 Task: Send an email with the signature Graham Wilson with the subject Update on a mentorship and the message Can you provide an update on the status of the new software implementation? from softage.8@softage.net to softage.2@softage.net and move the email from Sent Items to the folder Insurance
Action: Mouse moved to (122, 154)
Screenshot: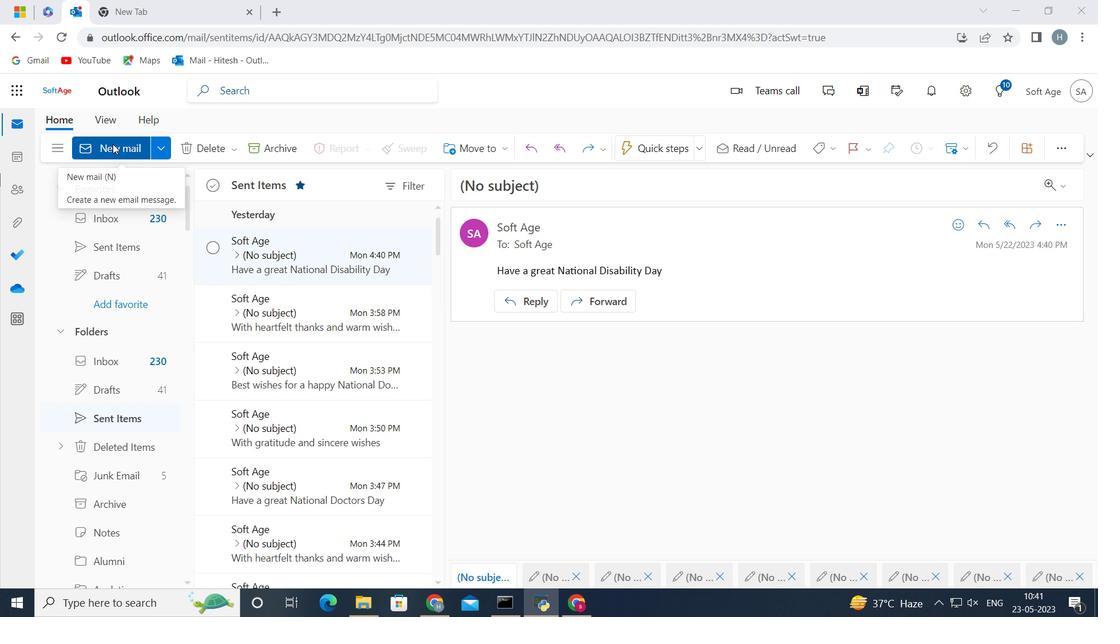 
Action: Mouse pressed left at (122, 154)
Screenshot: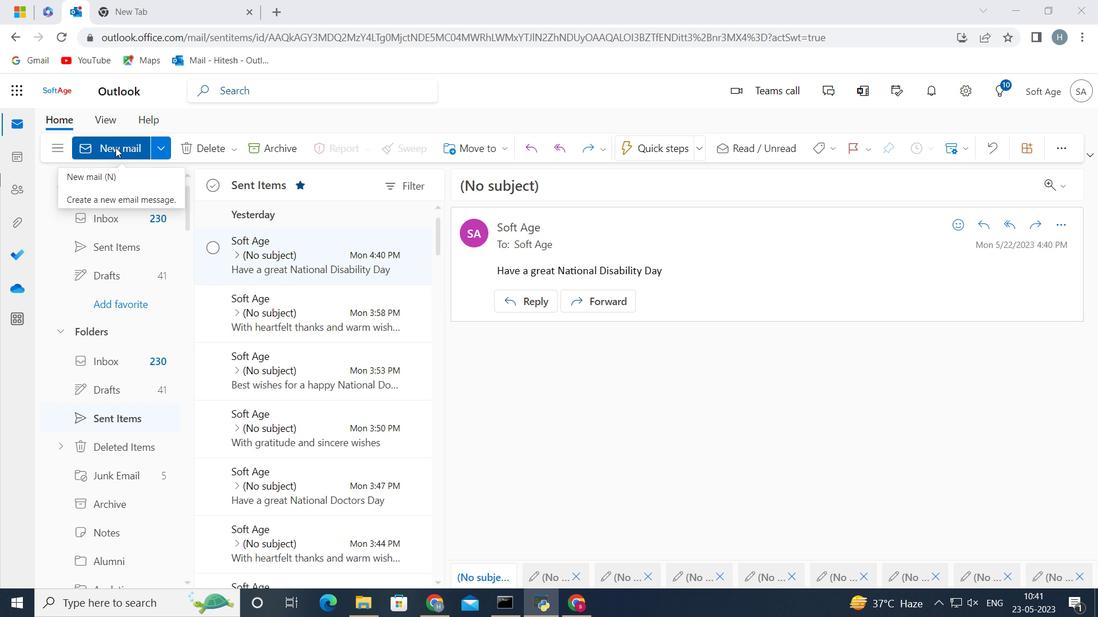 
Action: Mouse moved to (896, 159)
Screenshot: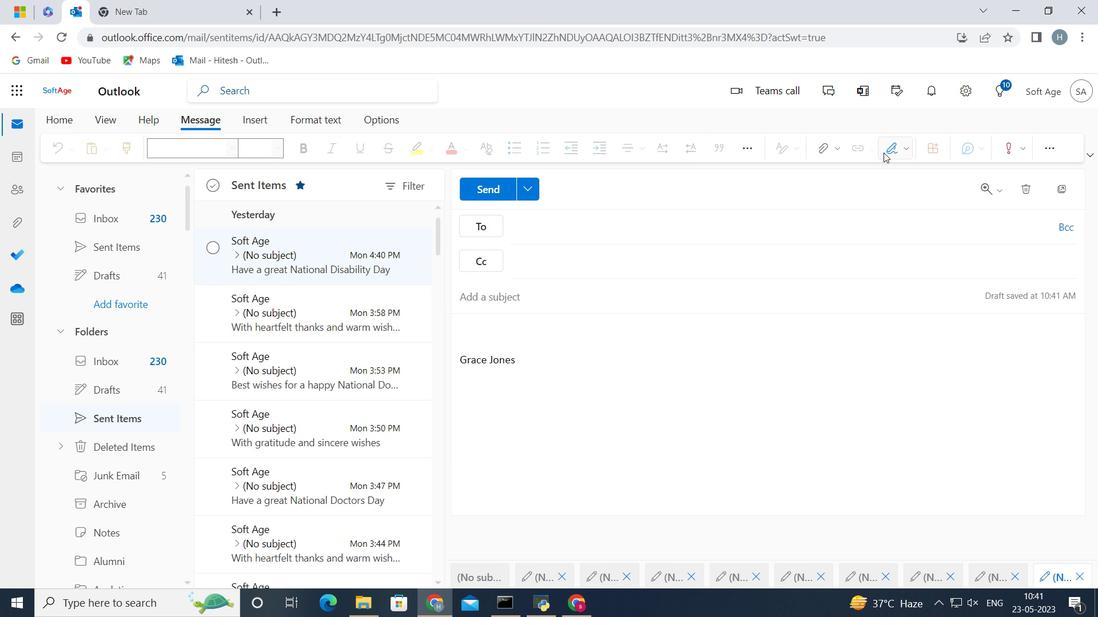 
Action: Mouse pressed left at (894, 159)
Screenshot: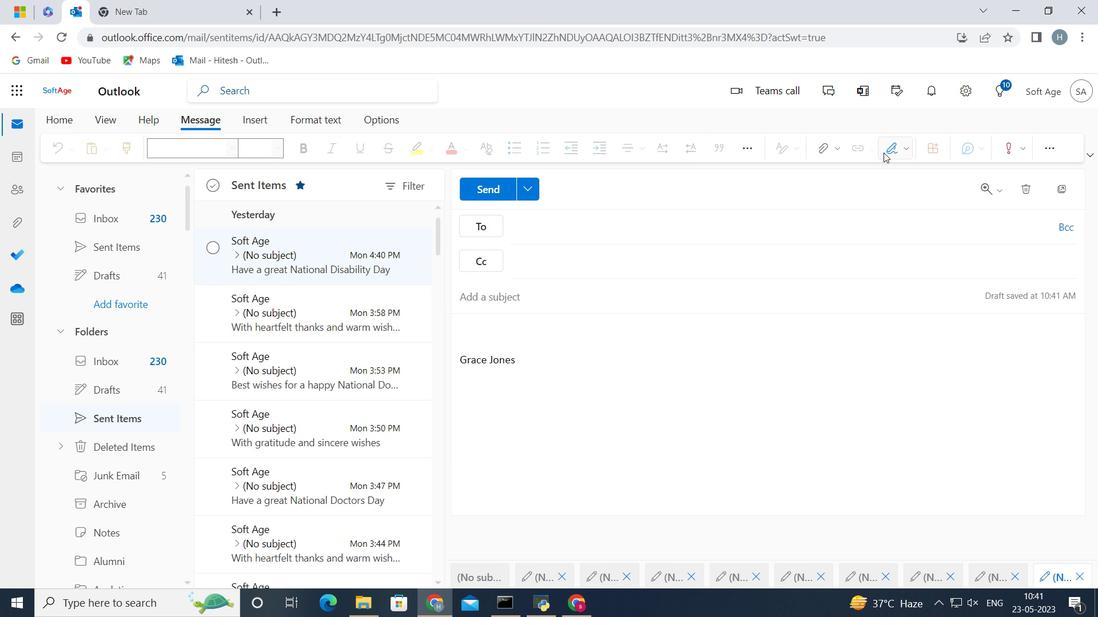 
Action: Mouse moved to (878, 207)
Screenshot: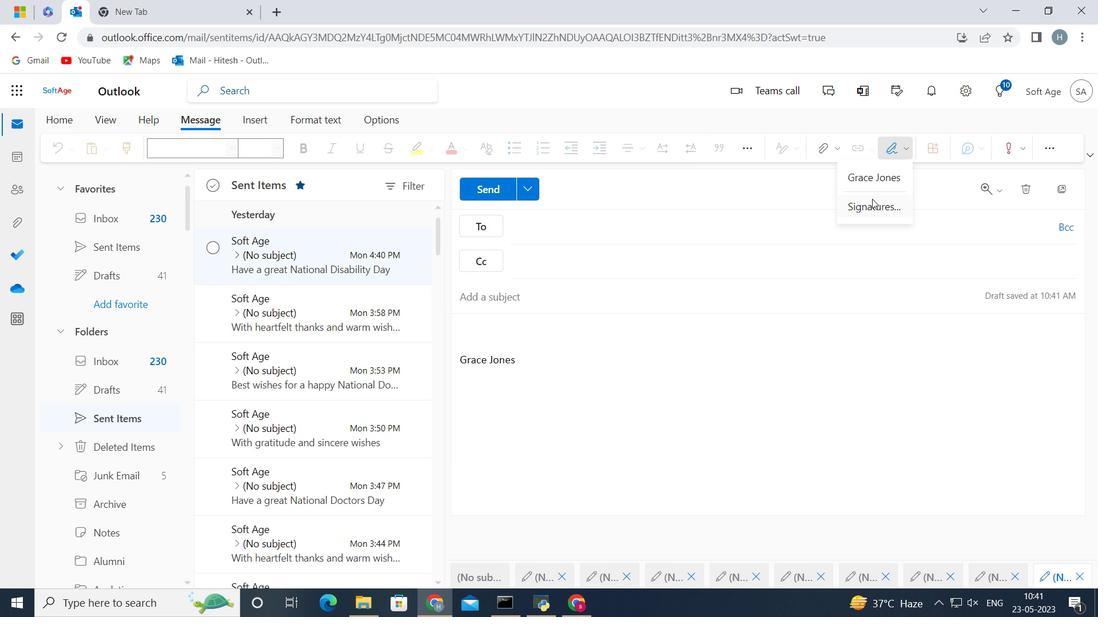 
Action: Mouse pressed left at (878, 207)
Screenshot: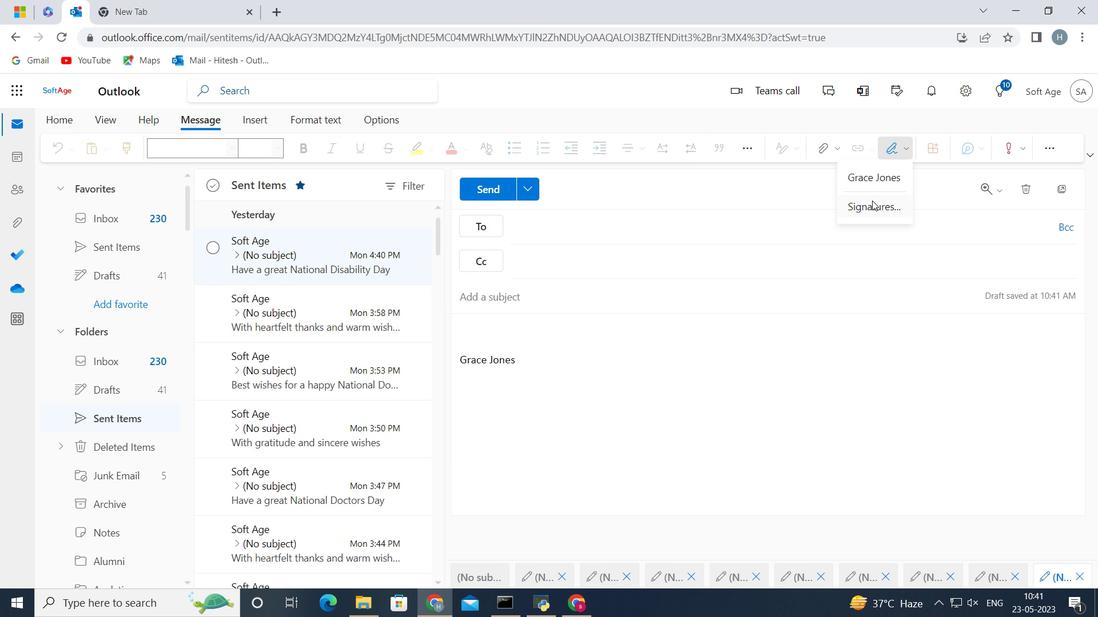 
Action: Mouse moved to (839, 261)
Screenshot: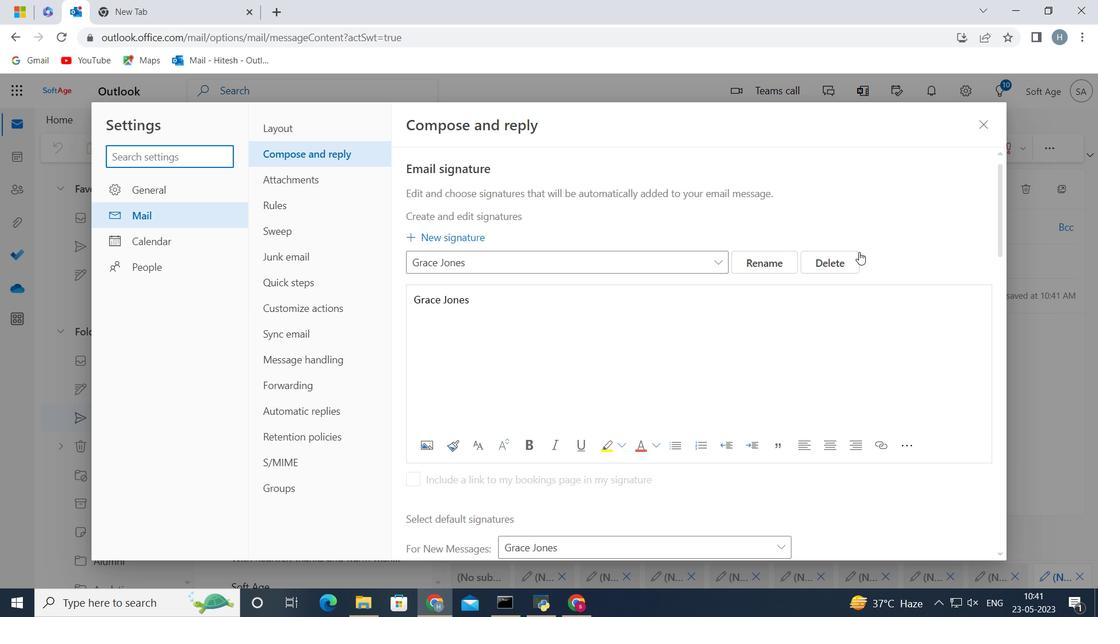 
Action: Mouse pressed left at (839, 261)
Screenshot: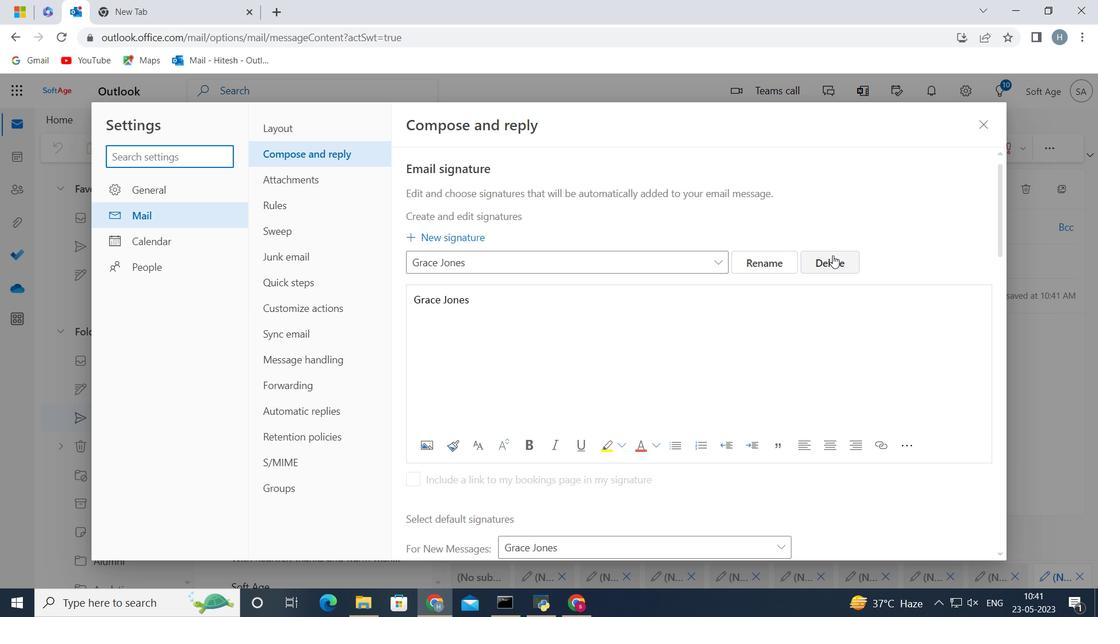 
Action: Mouse moved to (671, 265)
Screenshot: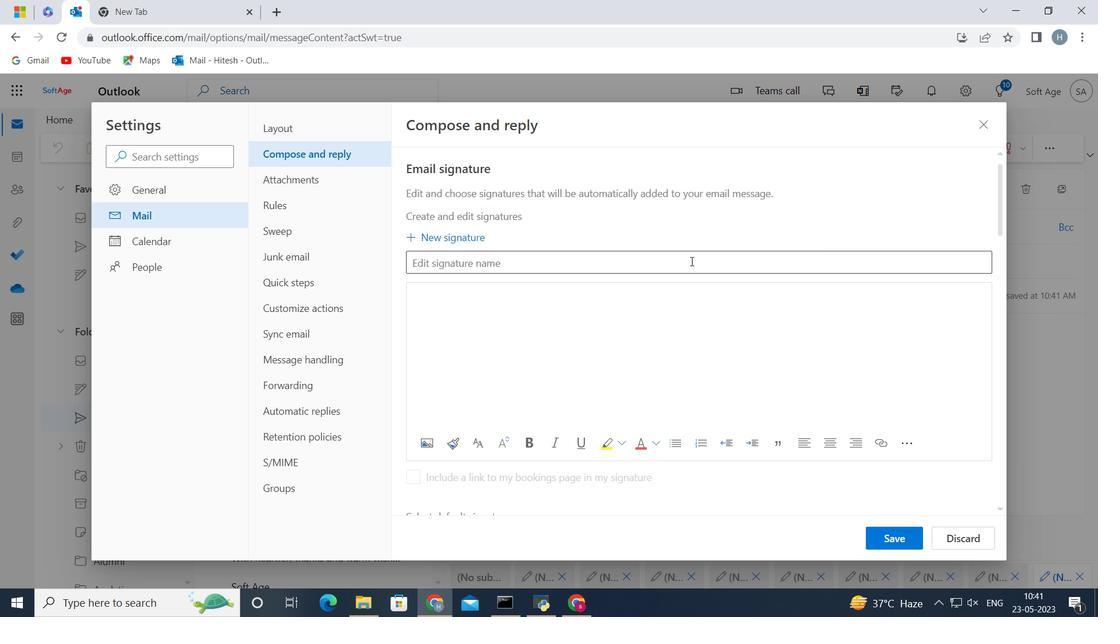 
Action: Mouse pressed left at (671, 265)
Screenshot: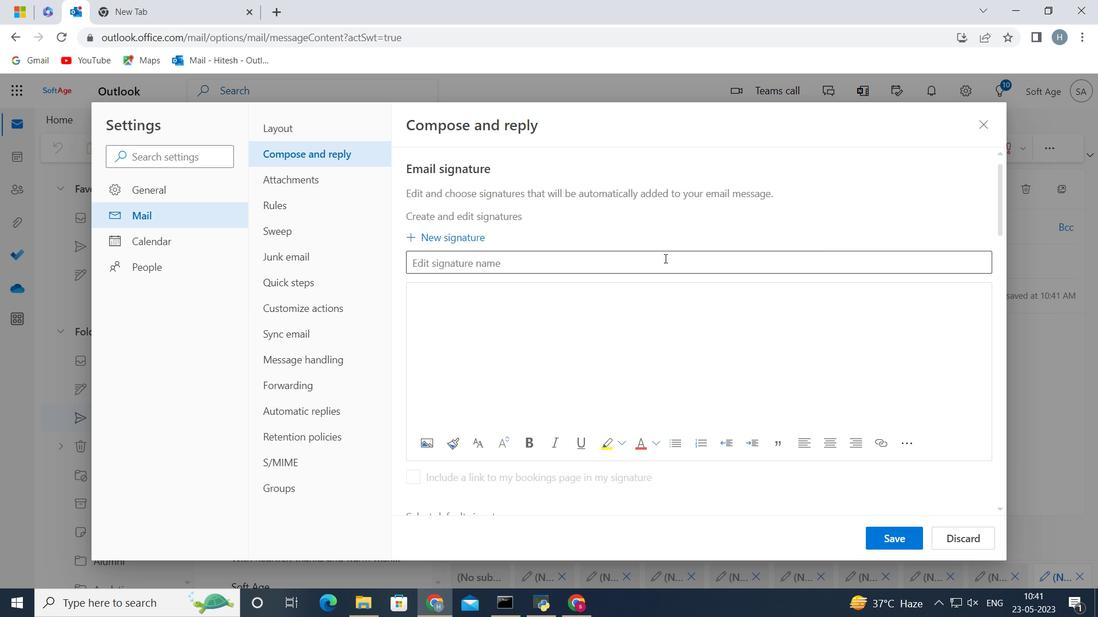 
Action: Mouse moved to (670, 265)
Screenshot: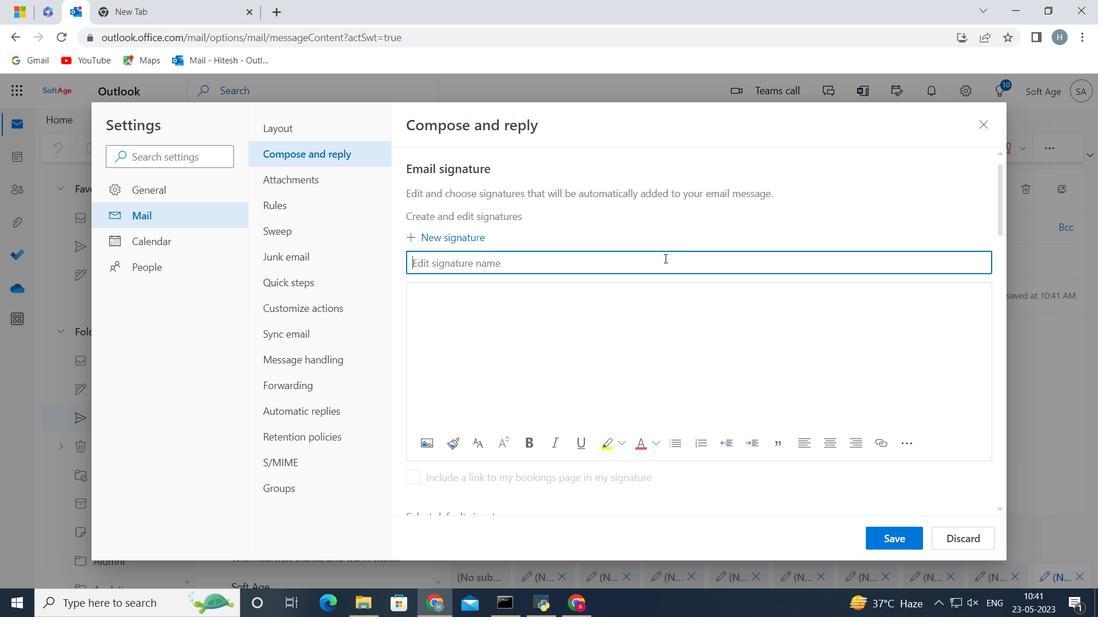 
Action: Key pressed <Key.shift><Key.shift><Key.shift><Key.shift><Key.shift>Graham<Key.space><Key.shift>Wilson
Screenshot: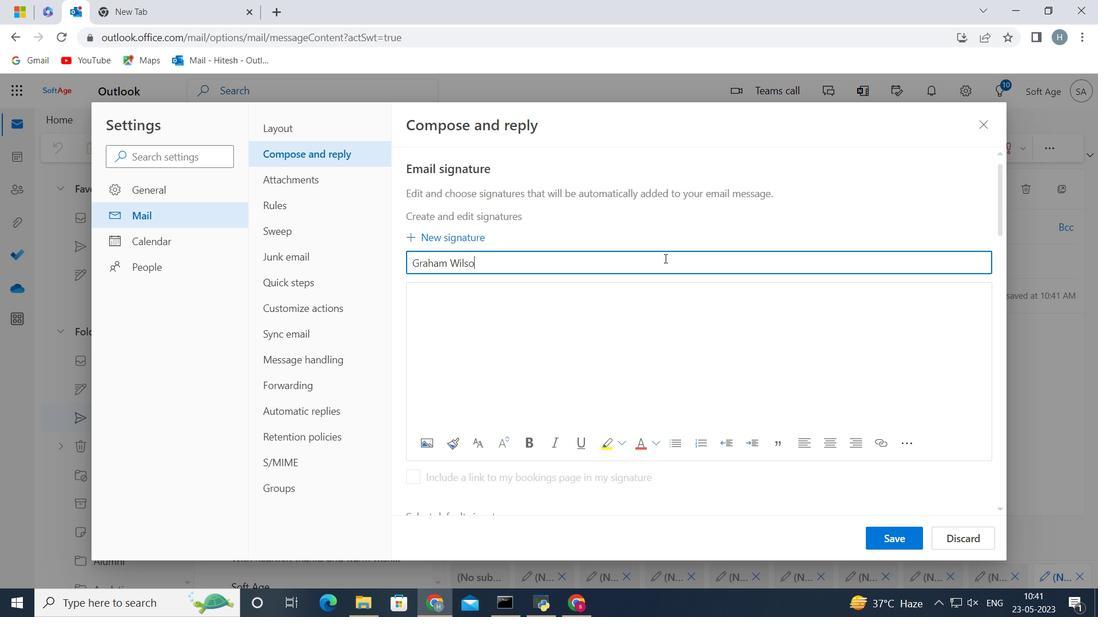 
Action: Mouse moved to (466, 308)
Screenshot: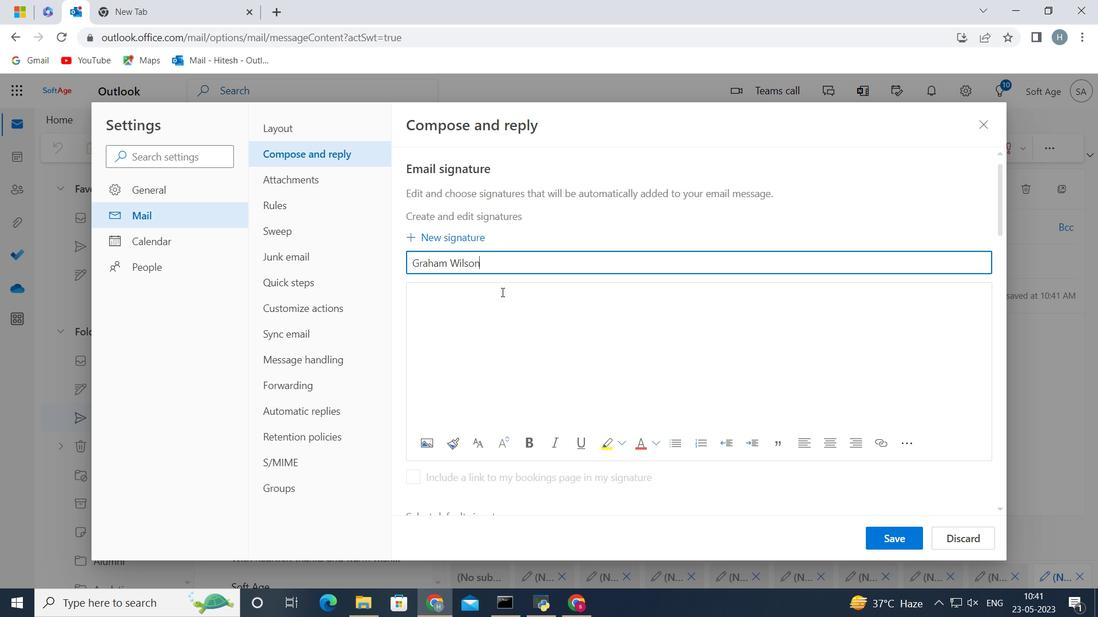 
Action: Mouse pressed left at (466, 308)
Screenshot: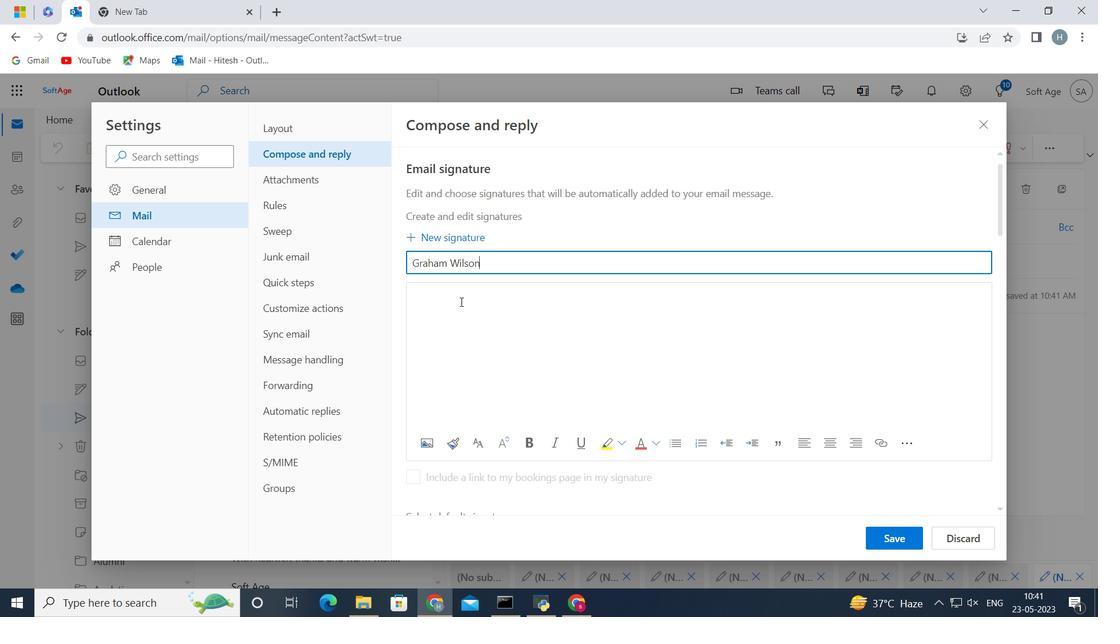 
Action: Key pressed <Key.shift><Key.shift><Key.shift><Key.shift>Graham<Key.space><Key.shift><Key.shift><Key.shift><Key.shift>Wilson
Screenshot: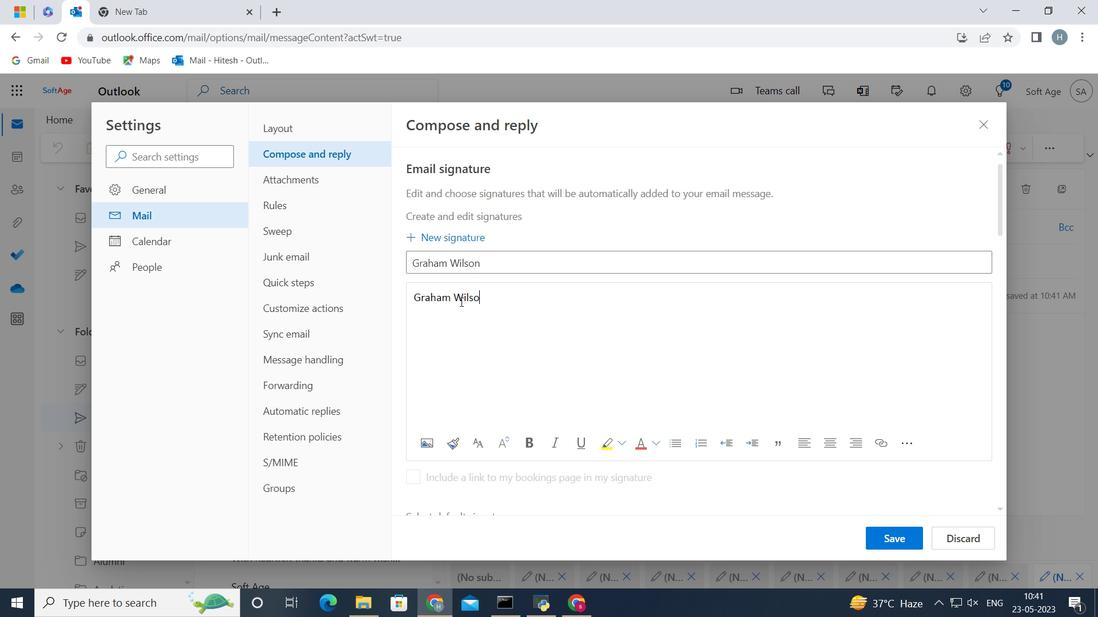 
Action: Mouse moved to (900, 544)
Screenshot: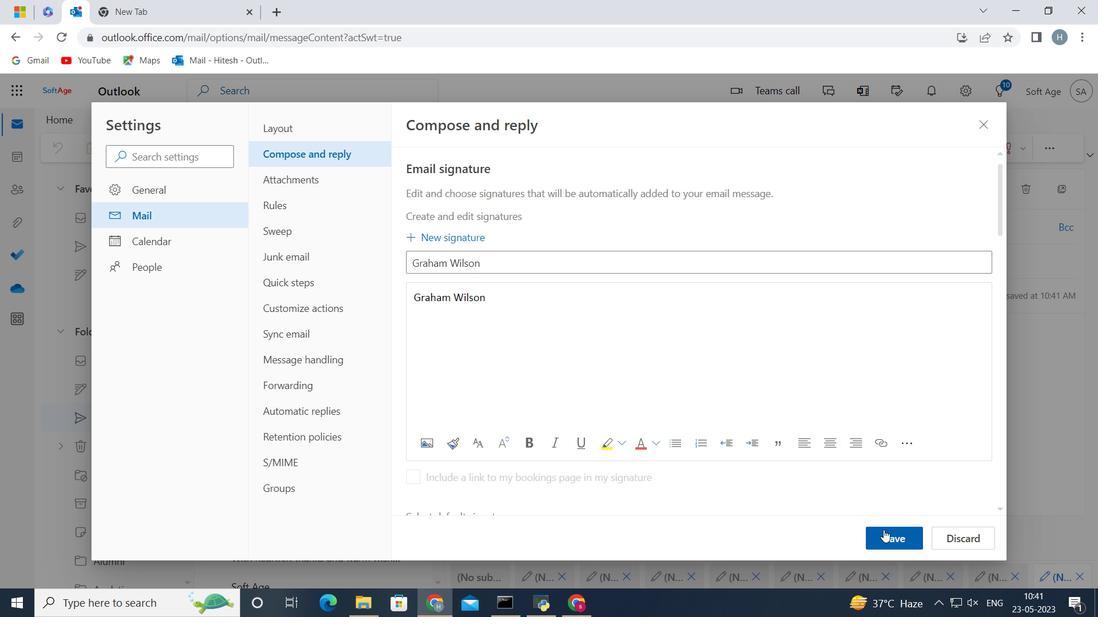 
Action: Mouse pressed left at (900, 544)
Screenshot: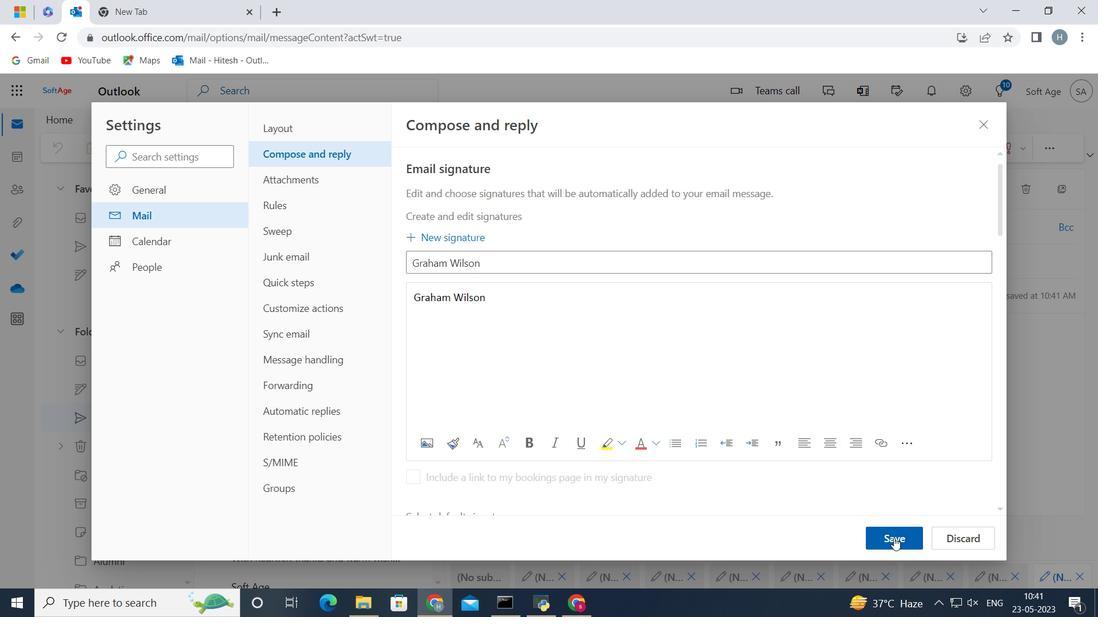 
Action: Mouse moved to (693, 313)
Screenshot: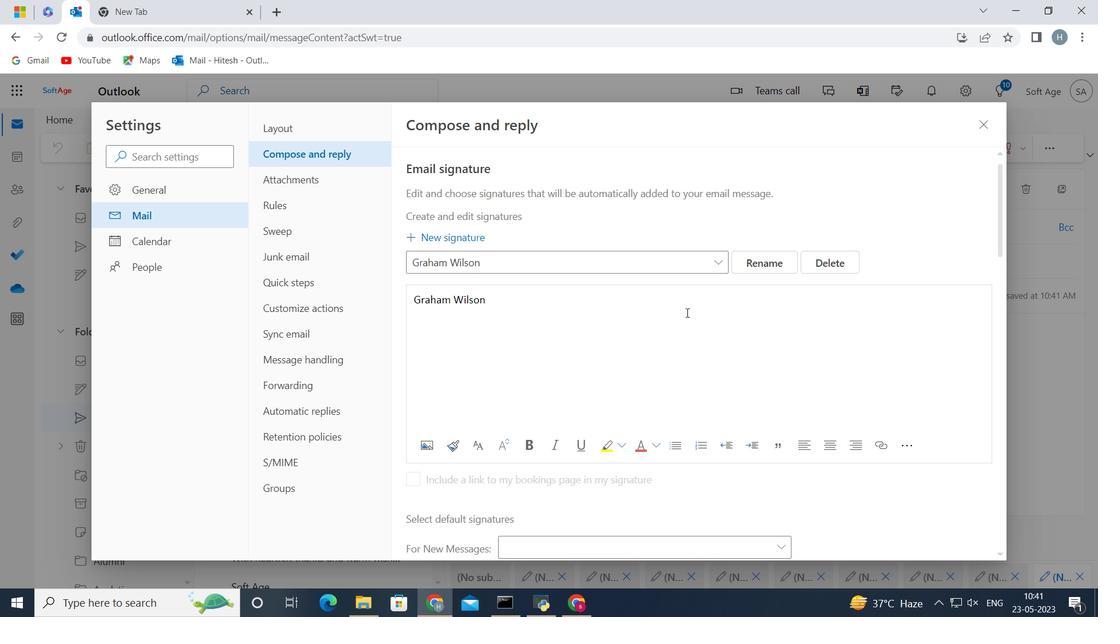 
Action: Mouse scrolled (693, 314) with delta (0, 0)
Screenshot: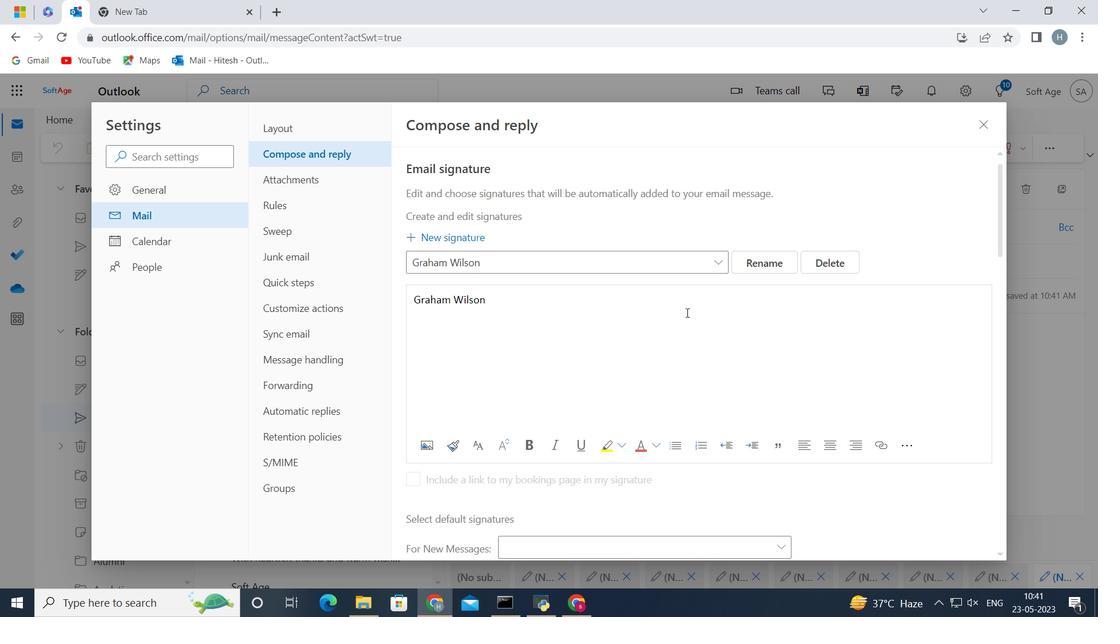
Action: Mouse moved to (693, 312)
Screenshot: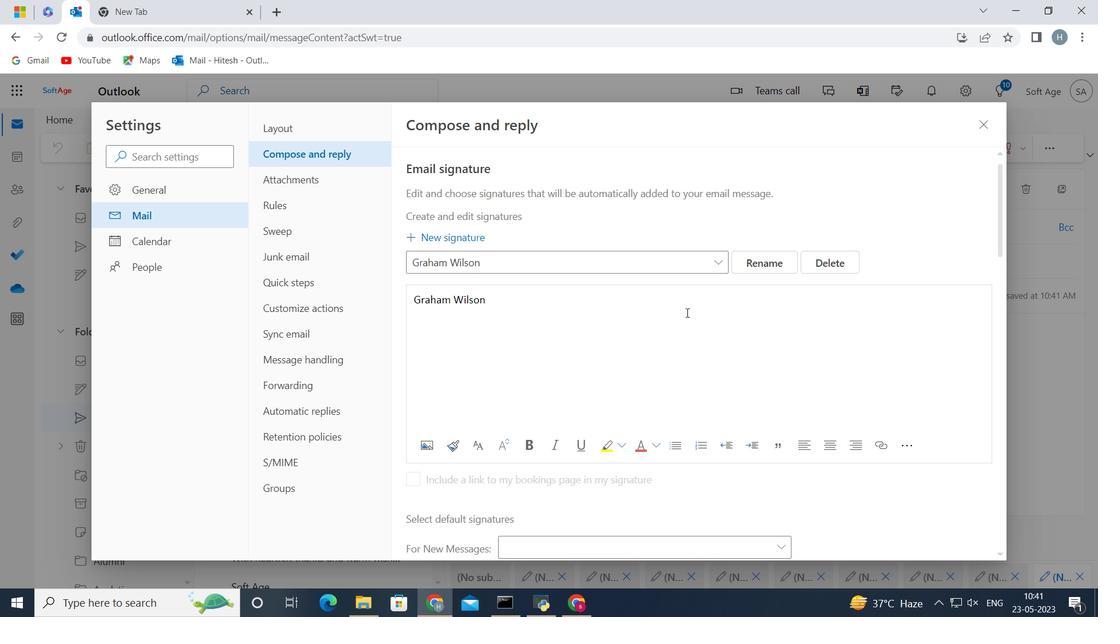 
Action: Mouse scrolled (693, 314) with delta (0, 0)
Screenshot: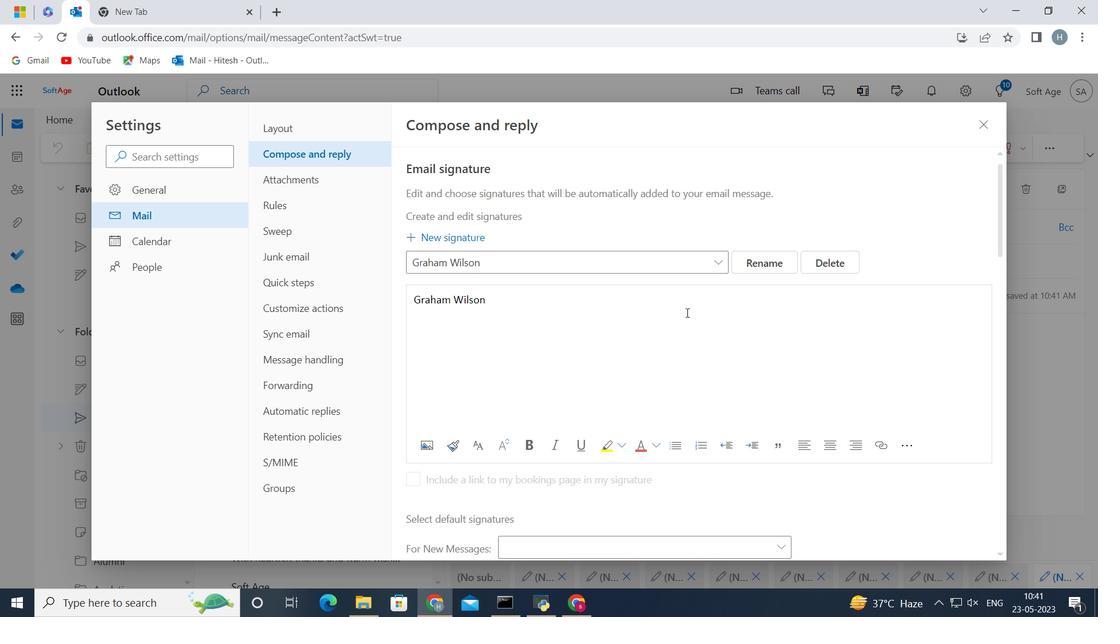 
Action: Mouse moved to (696, 305)
Screenshot: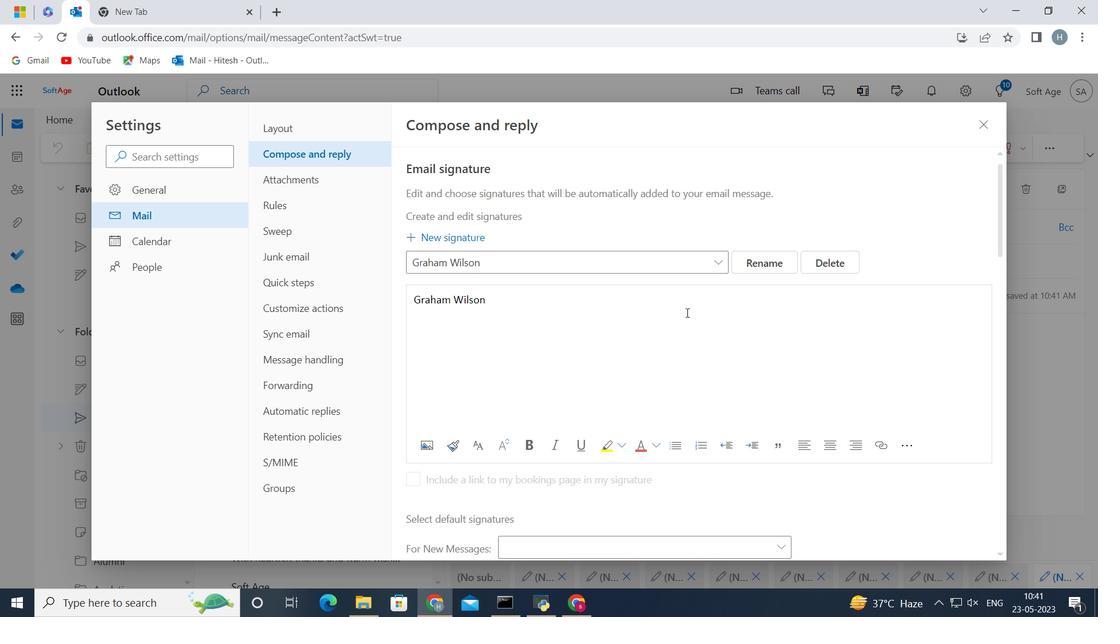
Action: Mouse scrolled (696, 305) with delta (0, 0)
Screenshot: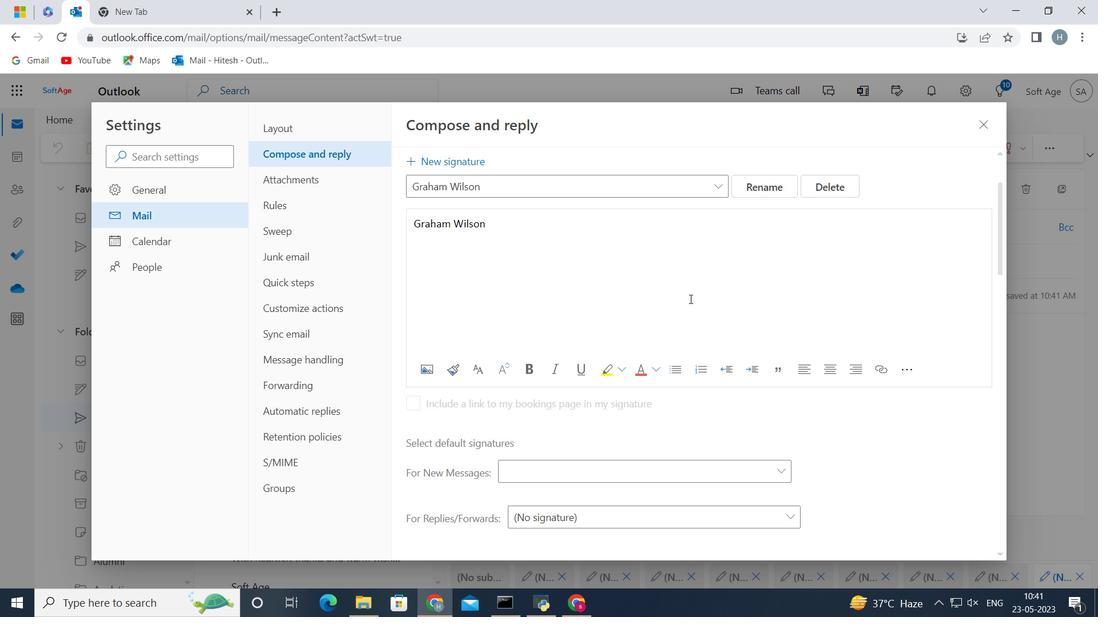 
Action: Mouse moved to (733, 337)
Screenshot: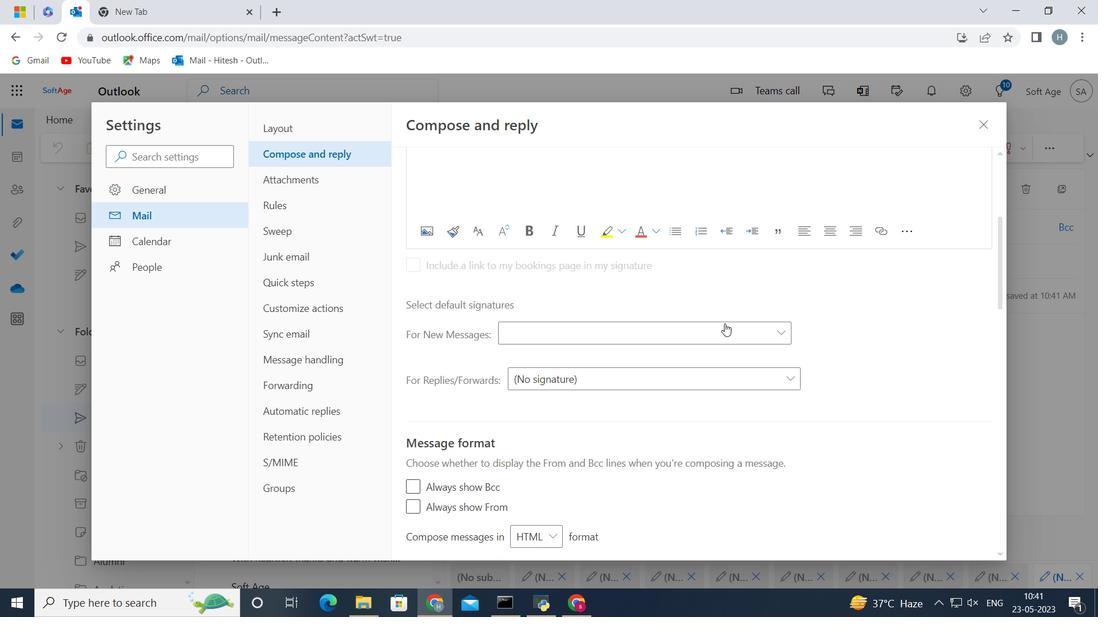 
Action: Mouse pressed left at (733, 337)
Screenshot: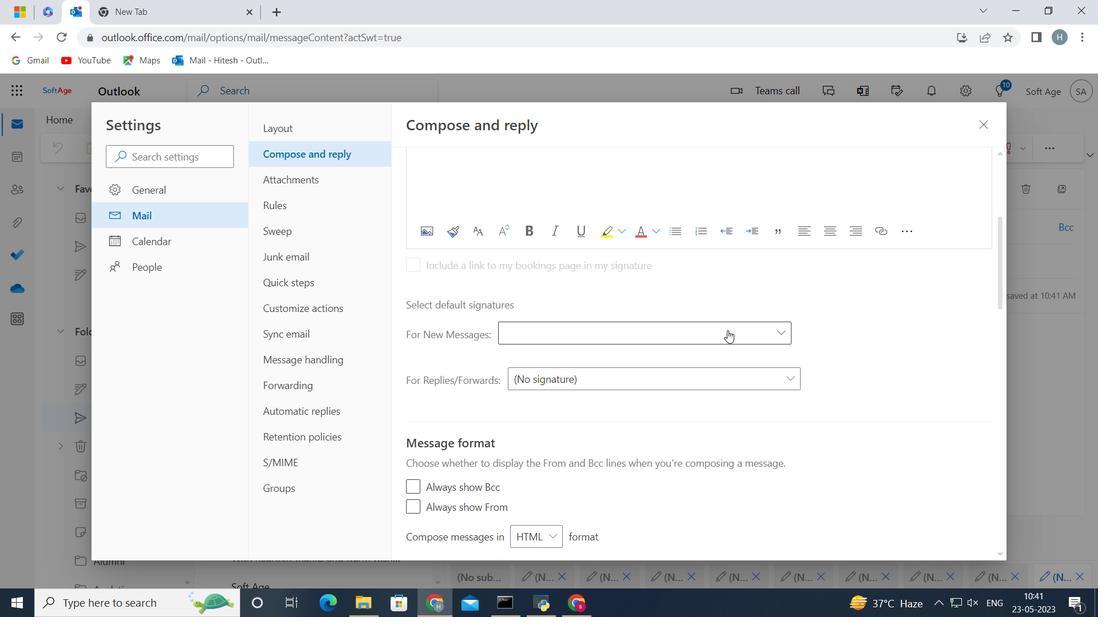 
Action: Mouse moved to (661, 387)
Screenshot: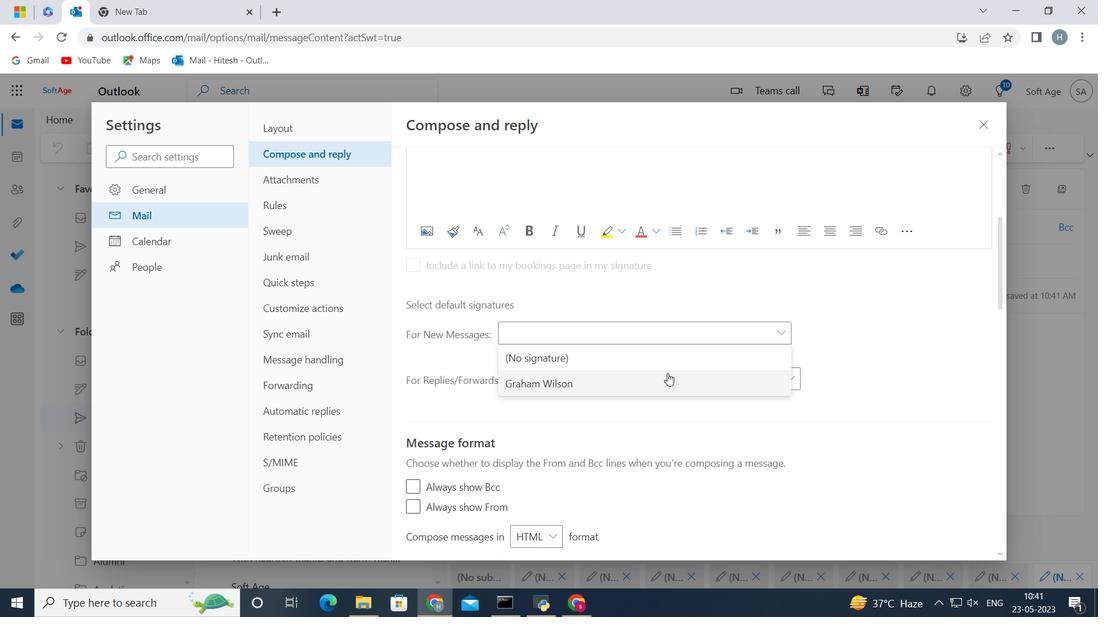 
Action: Mouse pressed left at (661, 387)
Screenshot: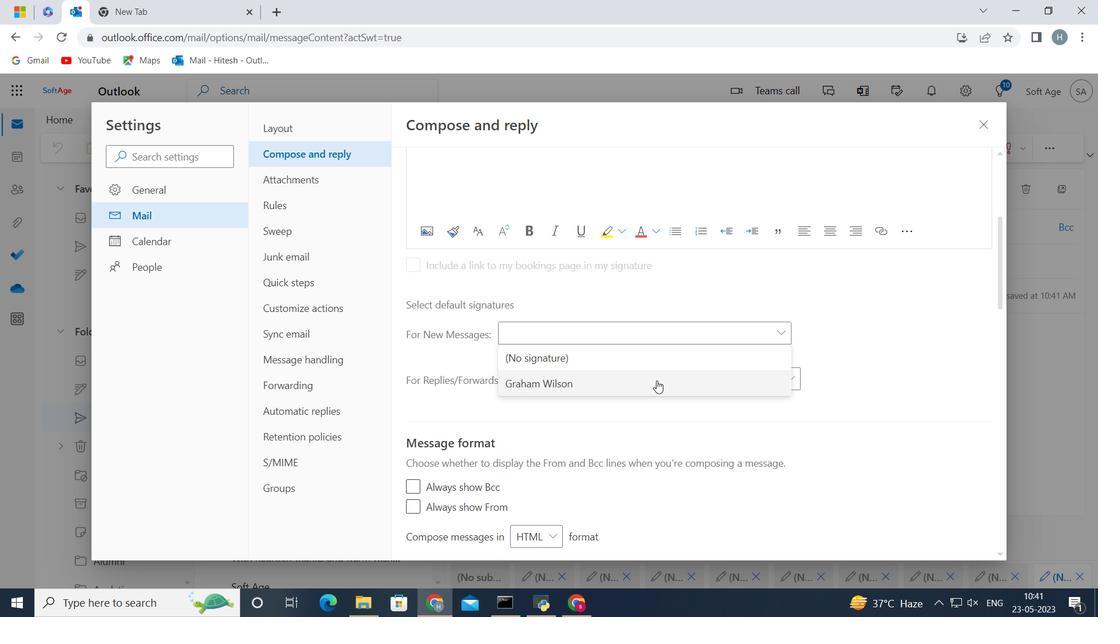 
Action: Mouse moved to (896, 542)
Screenshot: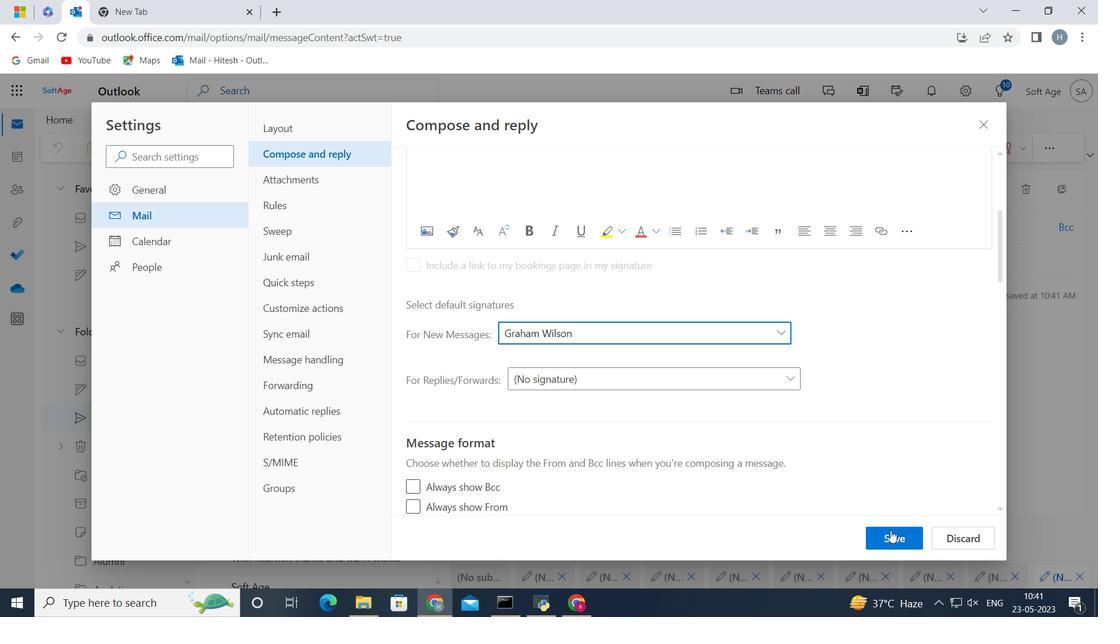 
Action: Mouse pressed left at (896, 542)
Screenshot: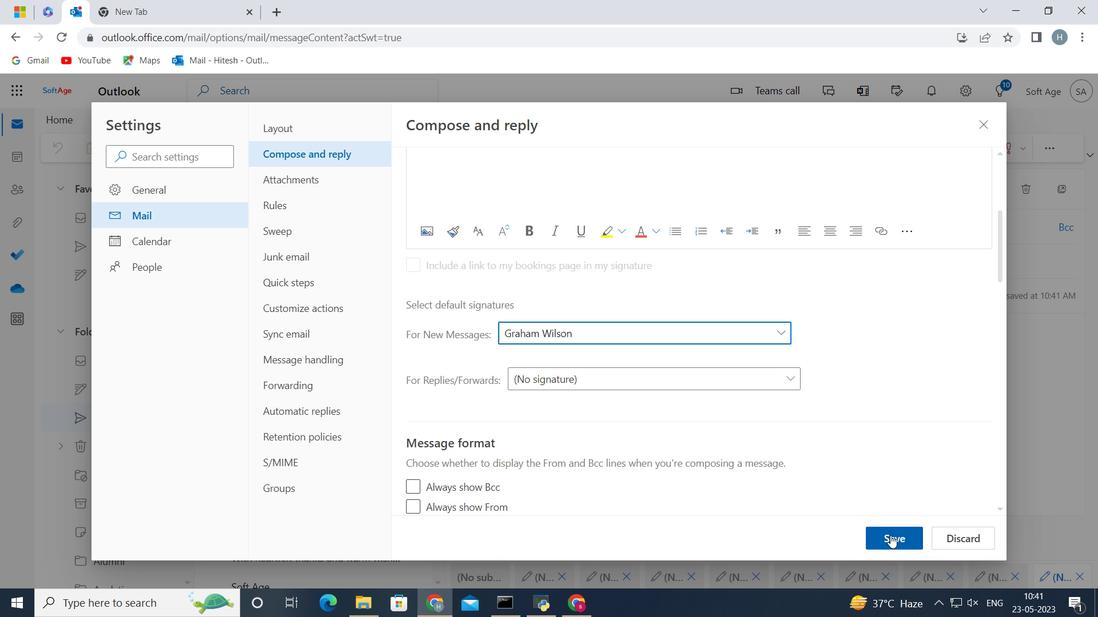 
Action: Mouse moved to (989, 131)
Screenshot: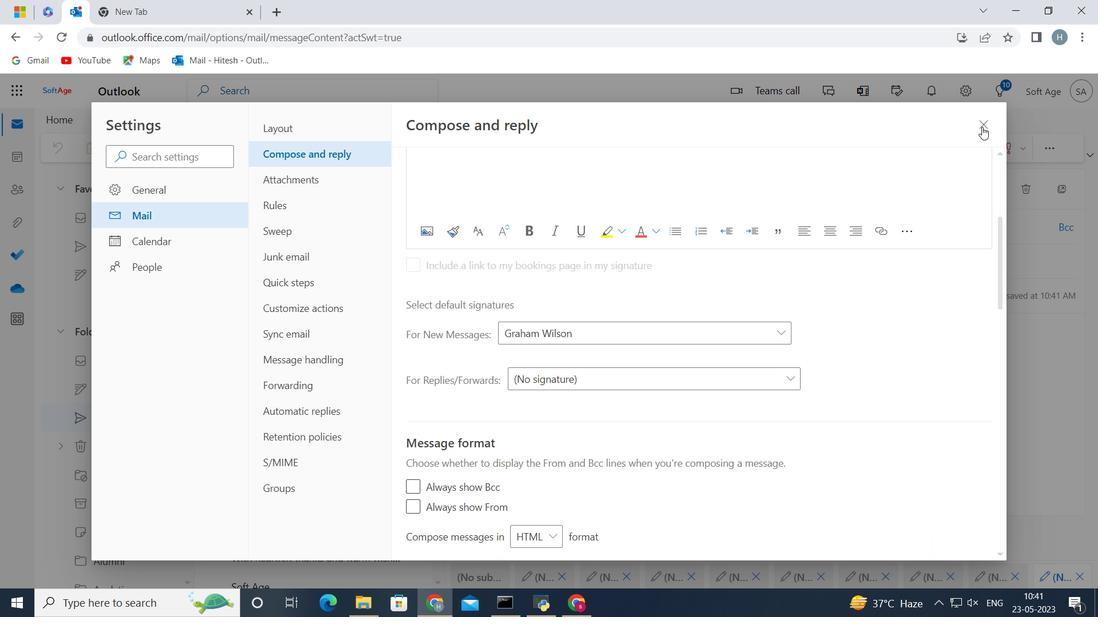 
Action: Mouse pressed left at (989, 131)
Screenshot: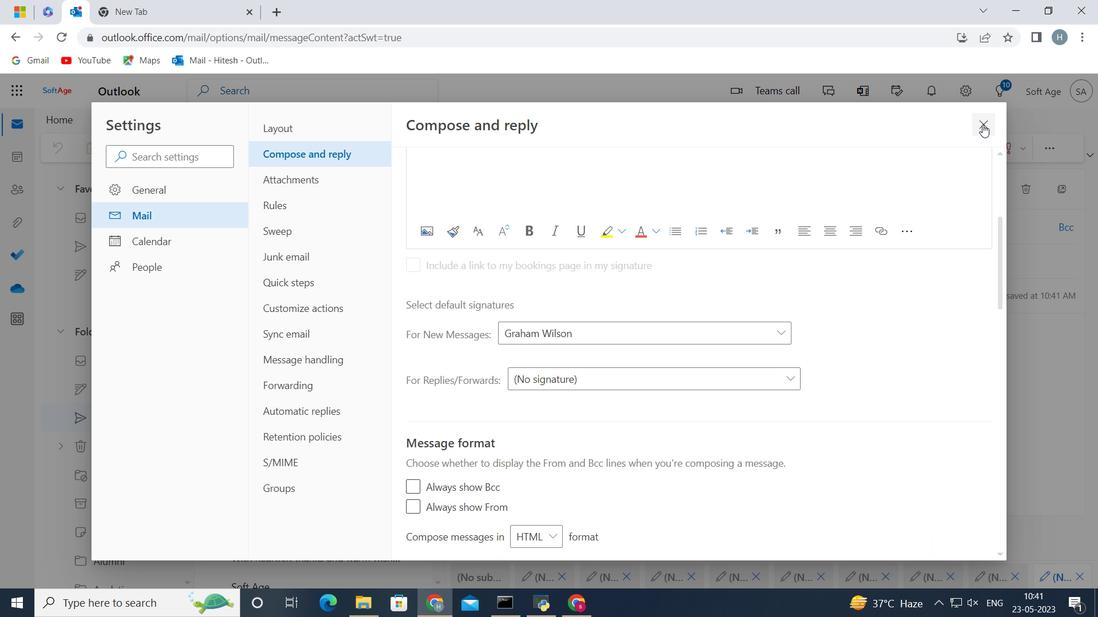 
Action: Mouse moved to (517, 299)
Screenshot: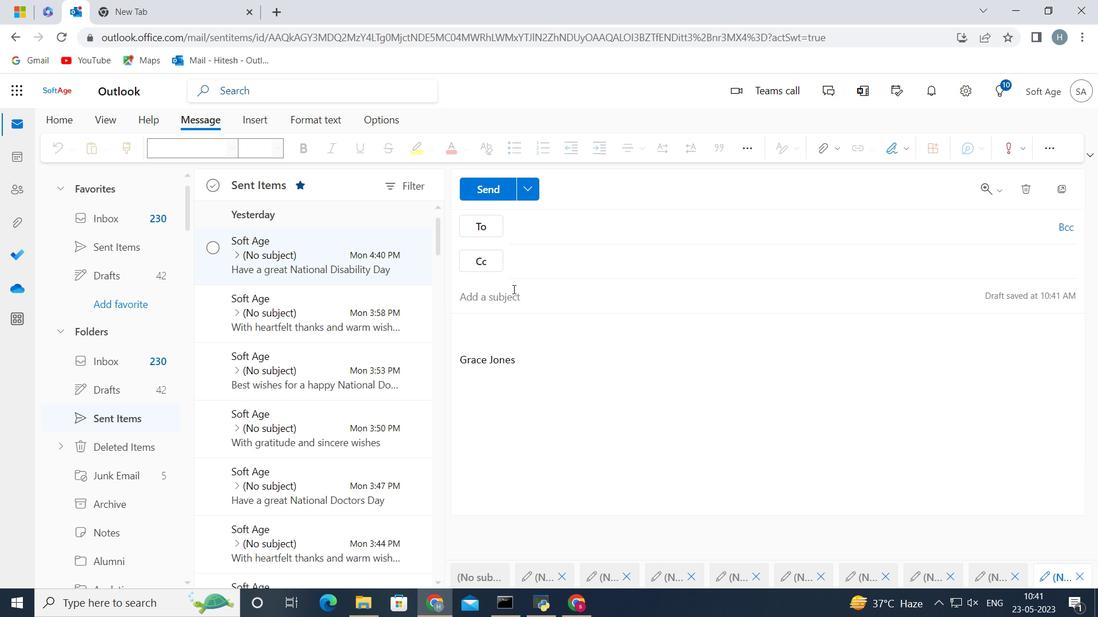 
Action: Mouse pressed left at (517, 299)
Screenshot: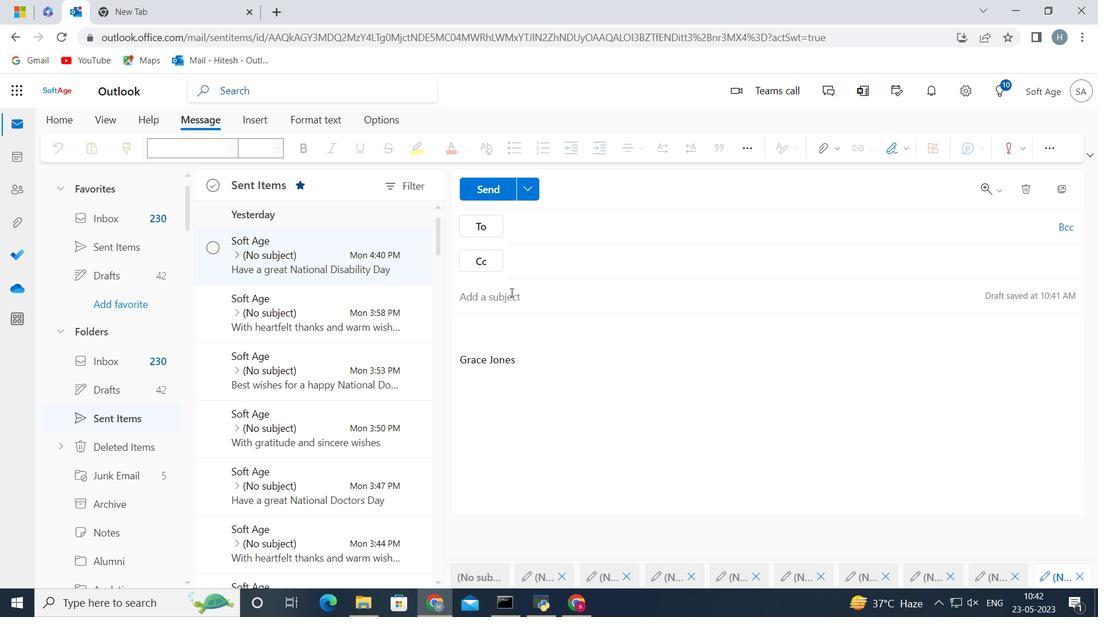 
Action: Key pressed <Key.shift>Update<Key.space>on<Key.space>a<Key.space>mentorship<Key.space>
Screenshot: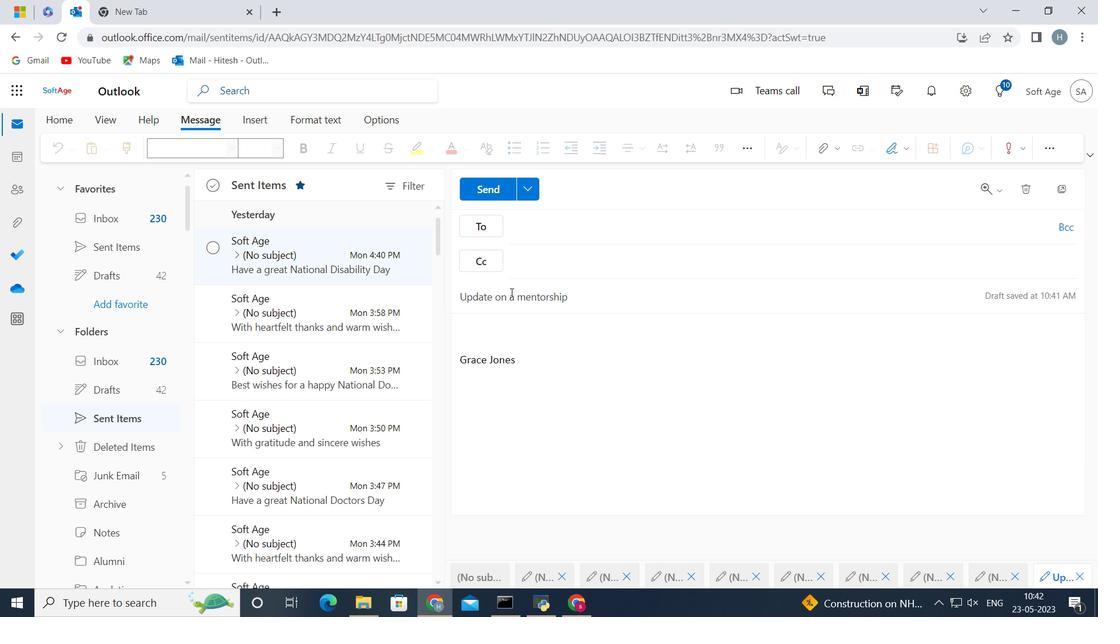 
Action: Mouse moved to (533, 361)
Screenshot: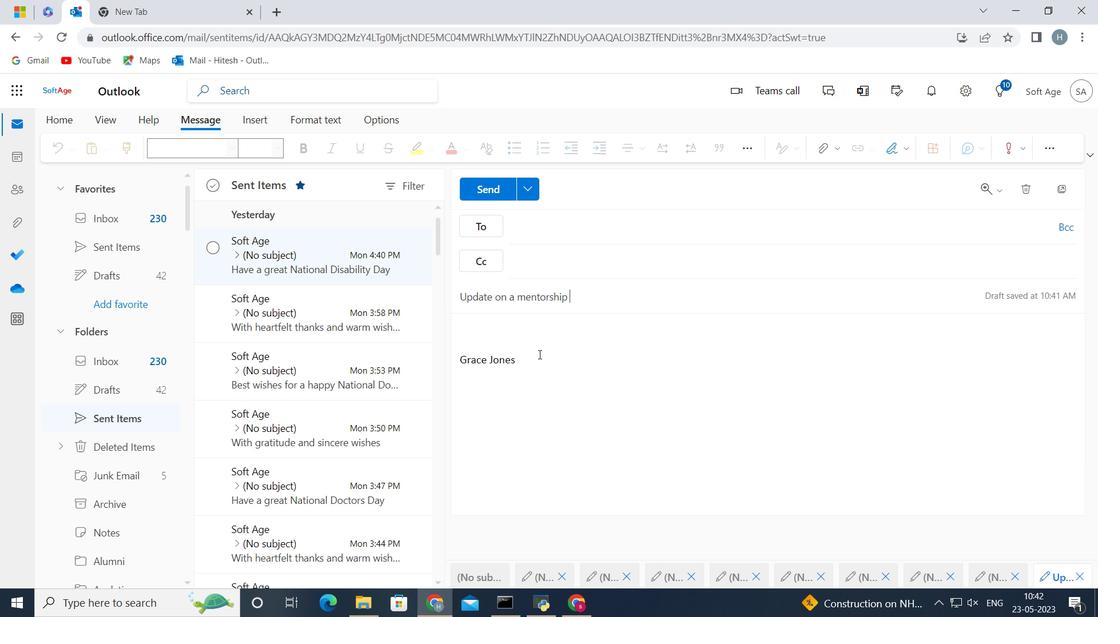 
Action: Mouse pressed left at (533, 361)
Screenshot: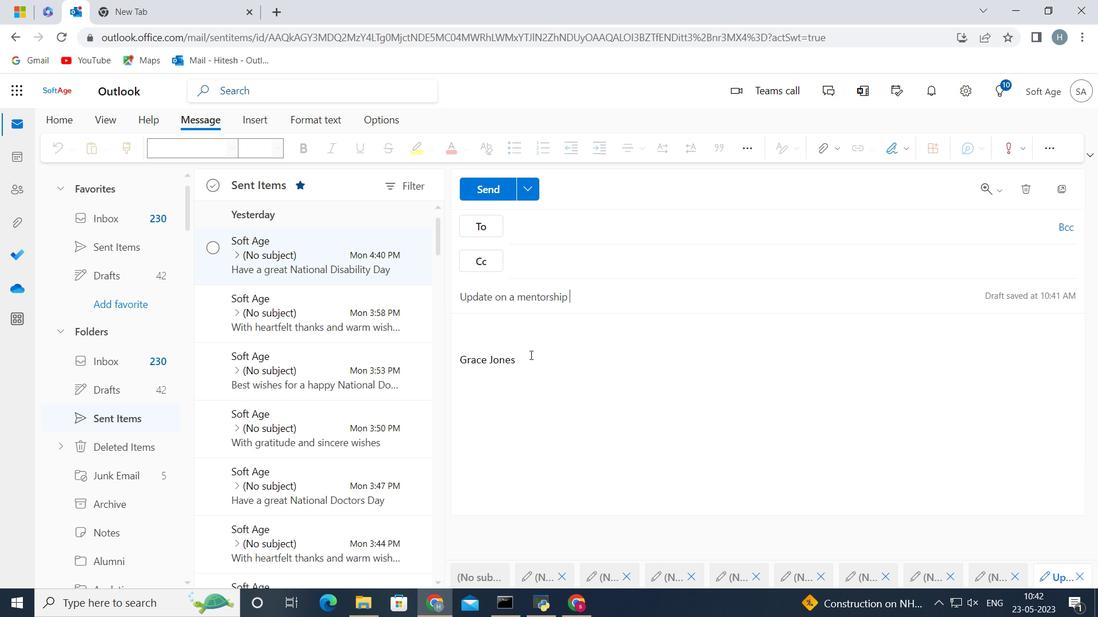 
Action: Mouse moved to (531, 362)
Screenshot: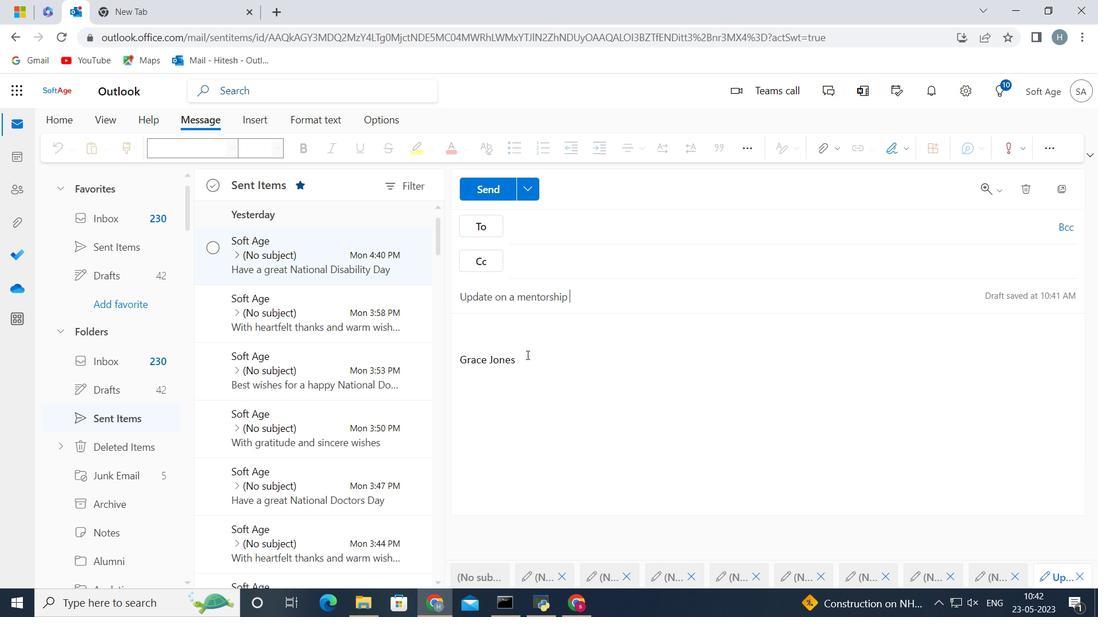
Action: Key pressed <Key.backspace><Key.backspace><Key.backspace><Key.backspace><Key.backspace><Key.backspace><Key.backspace><Key.backspace><Key.backspace><Key.backspace><Key.backspace><Key.backspace><Key.backspace><Key.backspace><Key.backspace><Key.backspace><Key.backspace><Key.backspace><Key.backspace><Key.backspace><Key.backspace><Key.backspace><Key.backspace><Key.backspace><Key.backspace><Key.backspace><Key.backspace><Key.backspace><Key.backspace><Key.backspace><Key.shift>Can<Key.space>you<Key.space>provide<Key.space>an<Key.space>update<Key.space>on<Key.space>the<Key.space>status<Key.space>of<Key.space>the<Key.space>new<Key.space>software<Key.space>implementation<Key.space>
Screenshot: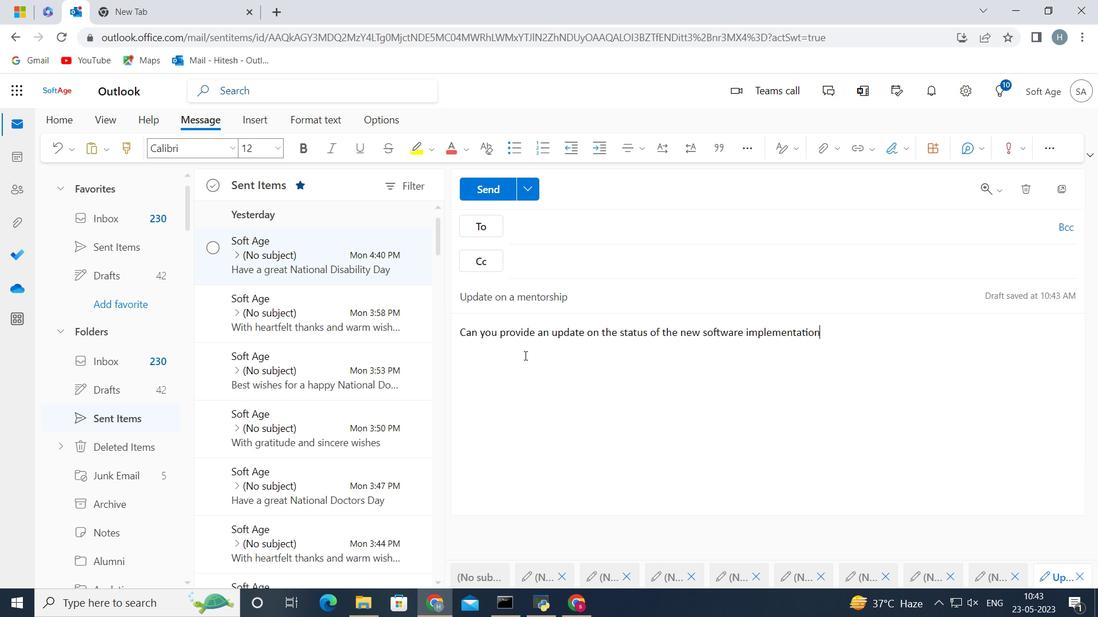 
Action: Mouse moved to (563, 227)
Screenshot: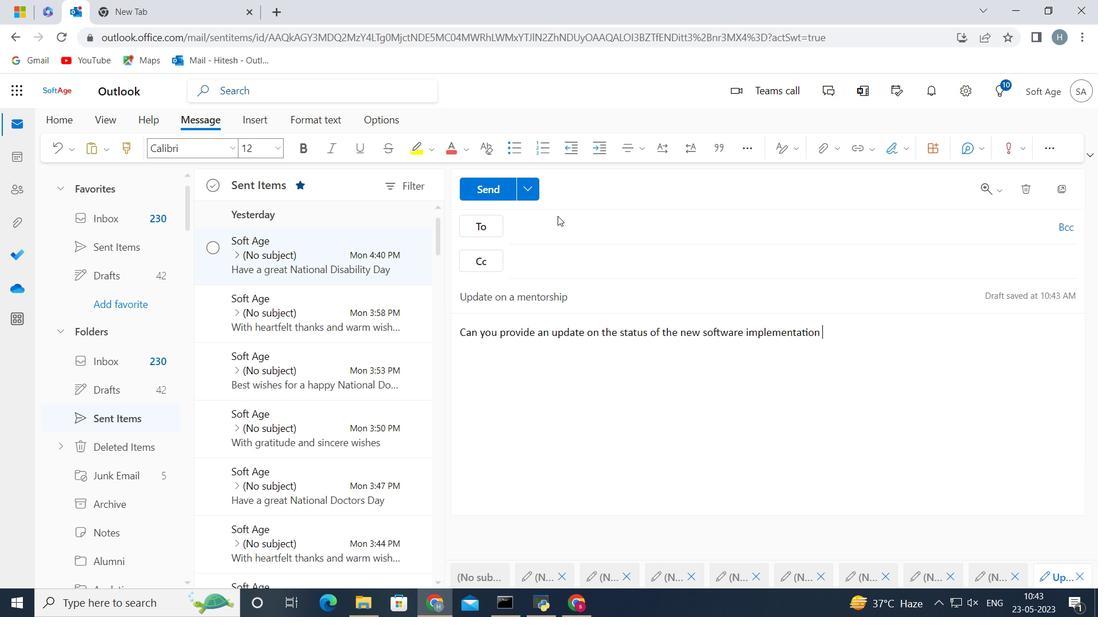 
Action: Mouse pressed left at (563, 227)
Screenshot: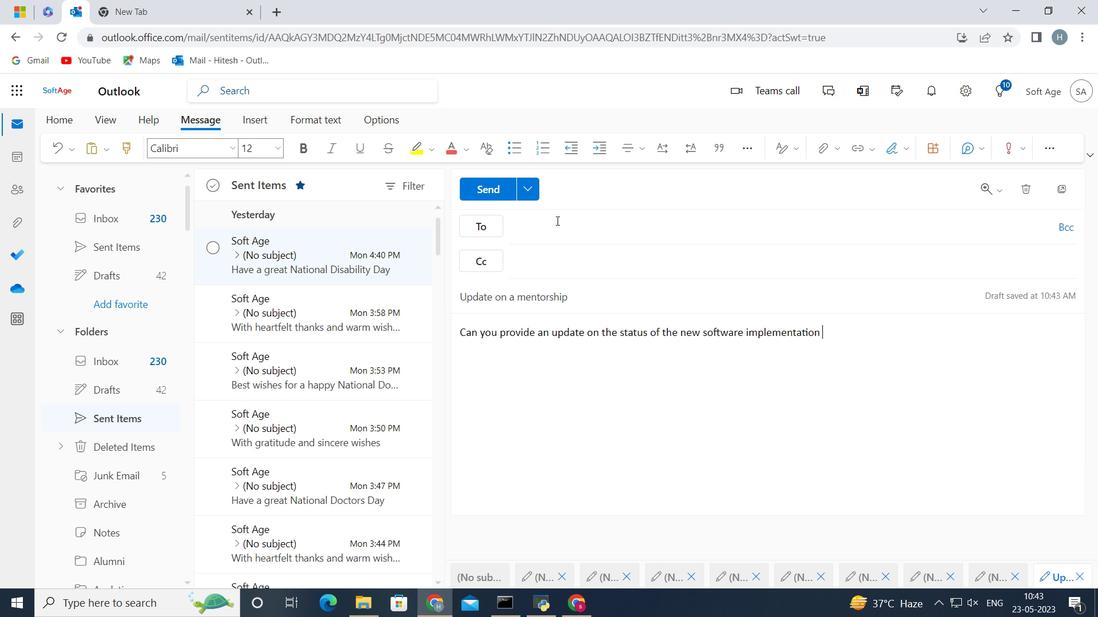 
Action: Key pressed softage.2<Key.shift><Key.shift><Key.shift>@softage.net
Screenshot: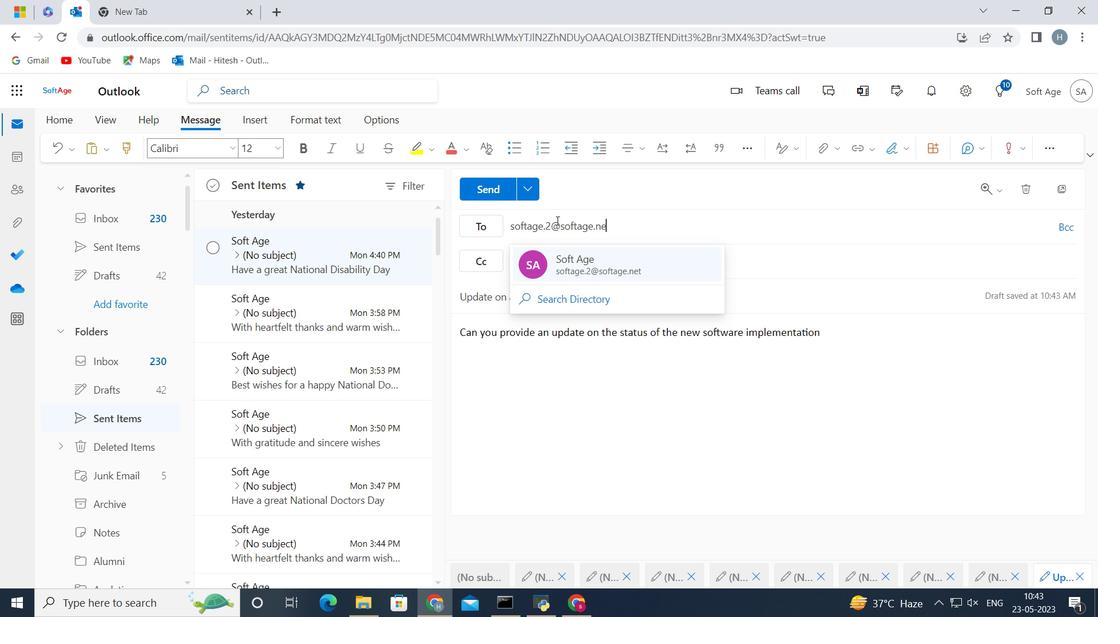 
Action: Mouse moved to (598, 263)
Screenshot: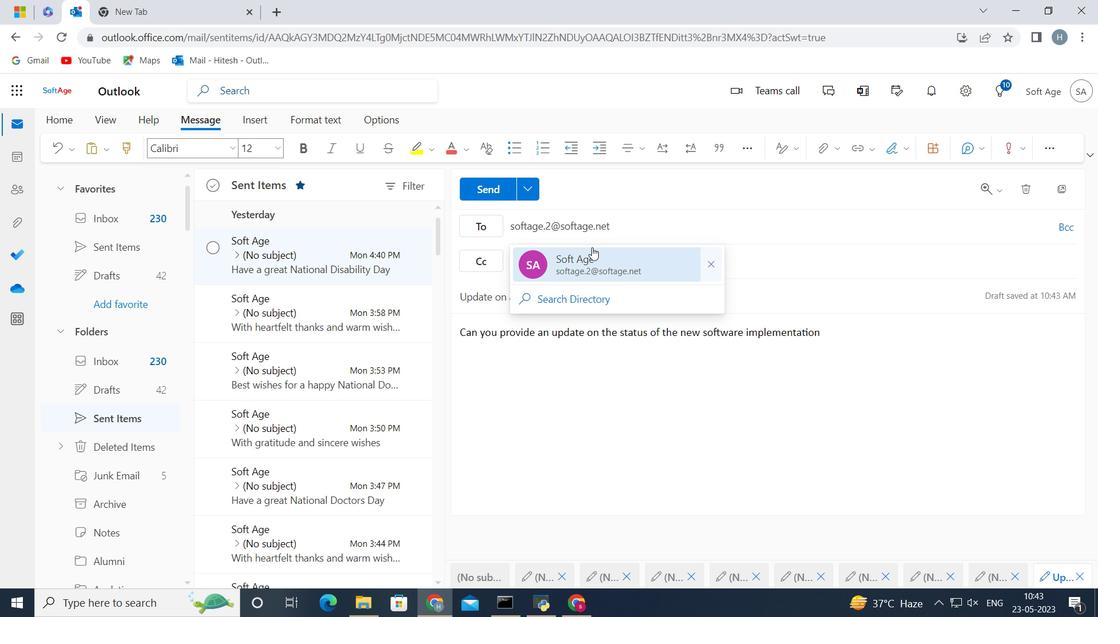
Action: Mouse pressed left at (598, 263)
Screenshot: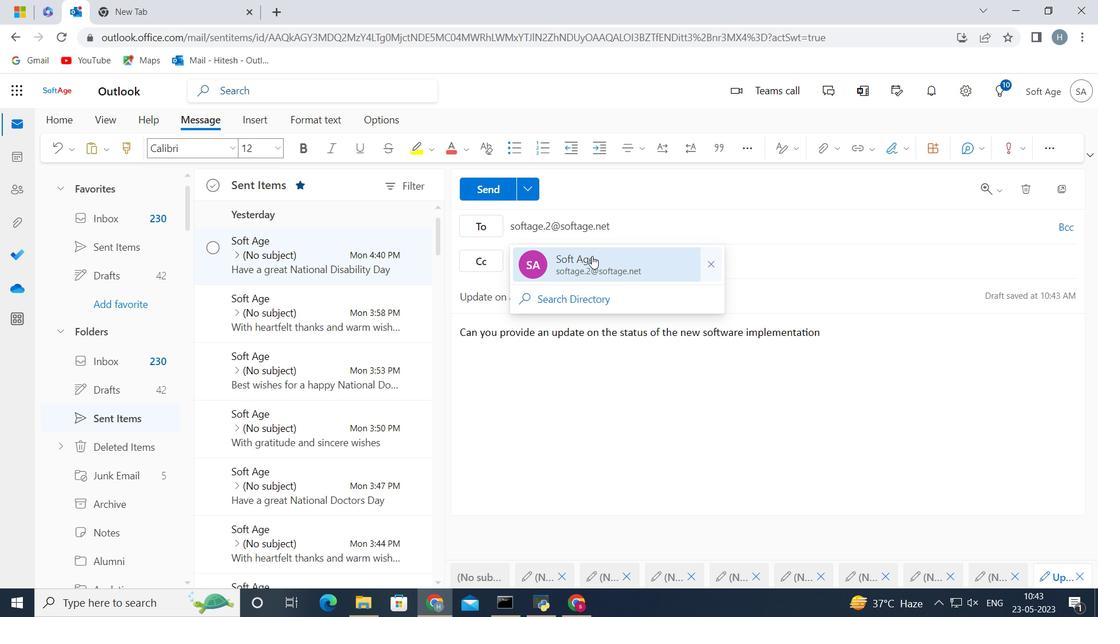 
Action: Mouse moved to (489, 225)
Screenshot: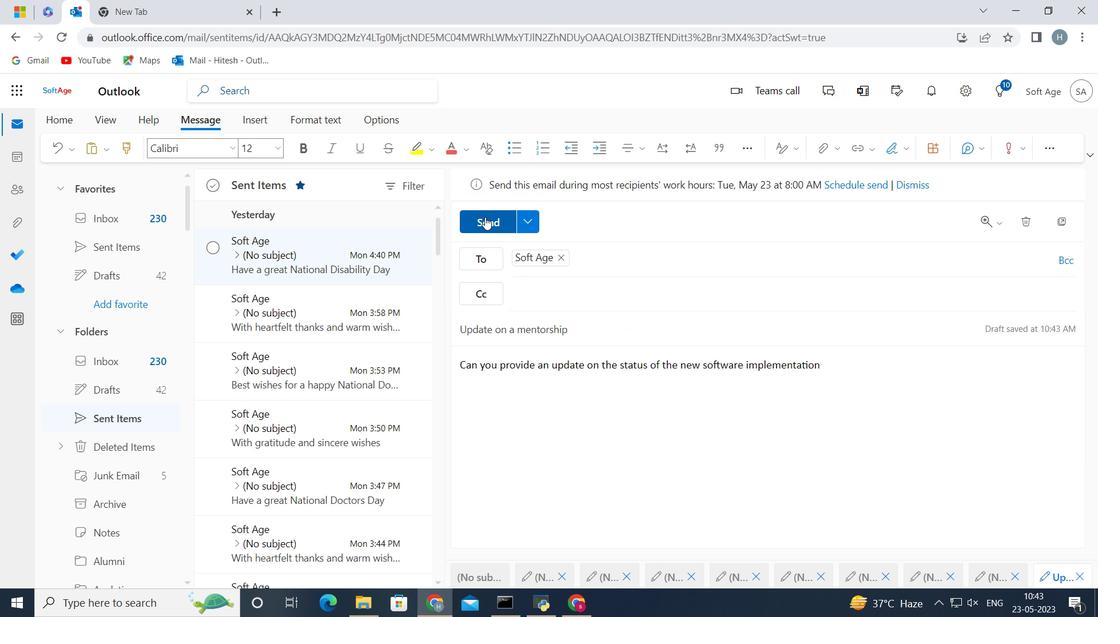 
Action: Mouse pressed left at (489, 225)
Screenshot: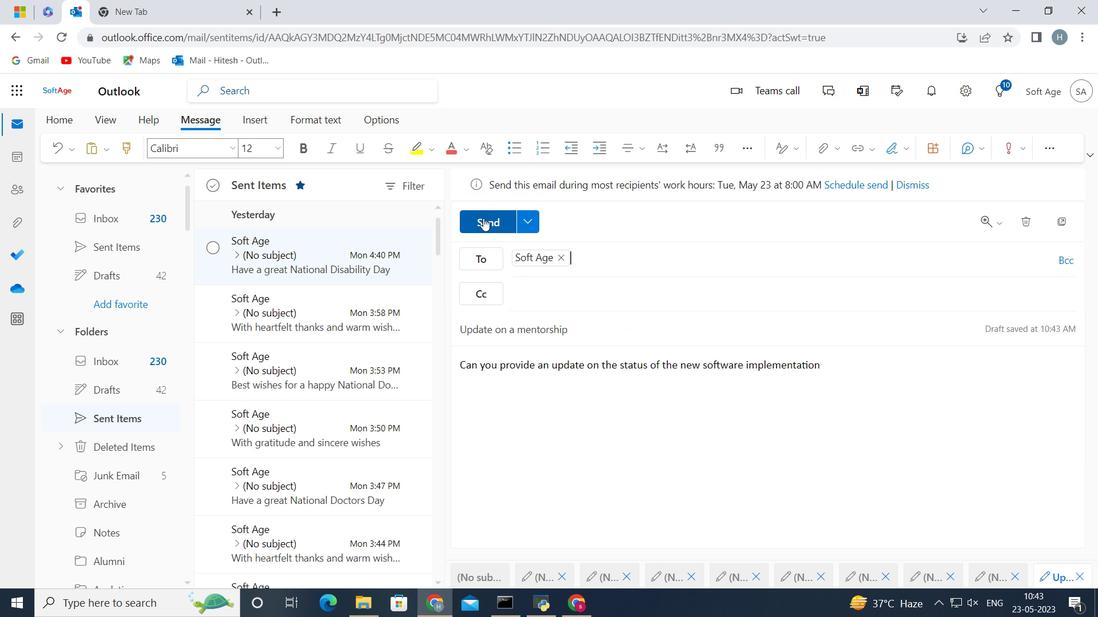 
Action: Mouse moved to (360, 248)
Screenshot: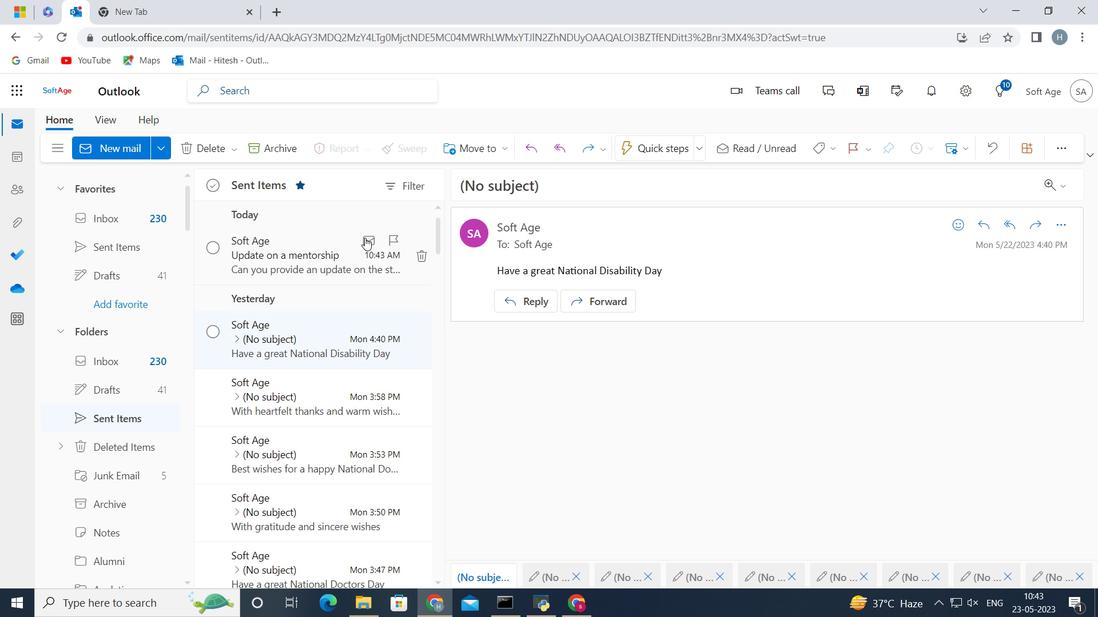 
Action: Mouse pressed left at (360, 248)
Screenshot: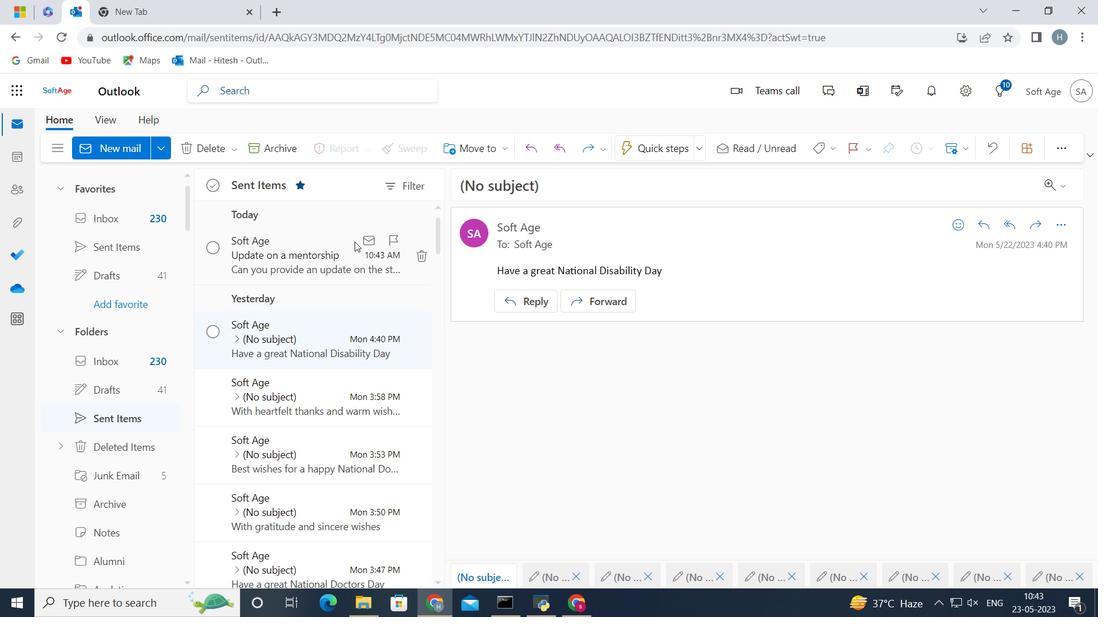 
Action: Mouse moved to (494, 157)
Screenshot: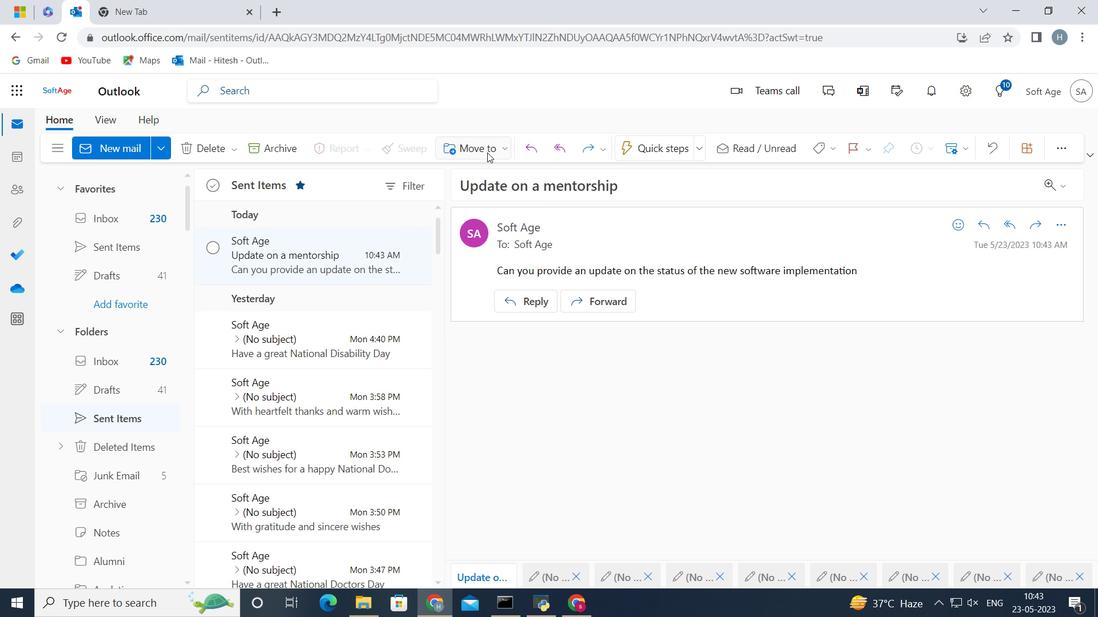
Action: Mouse pressed left at (494, 157)
Screenshot: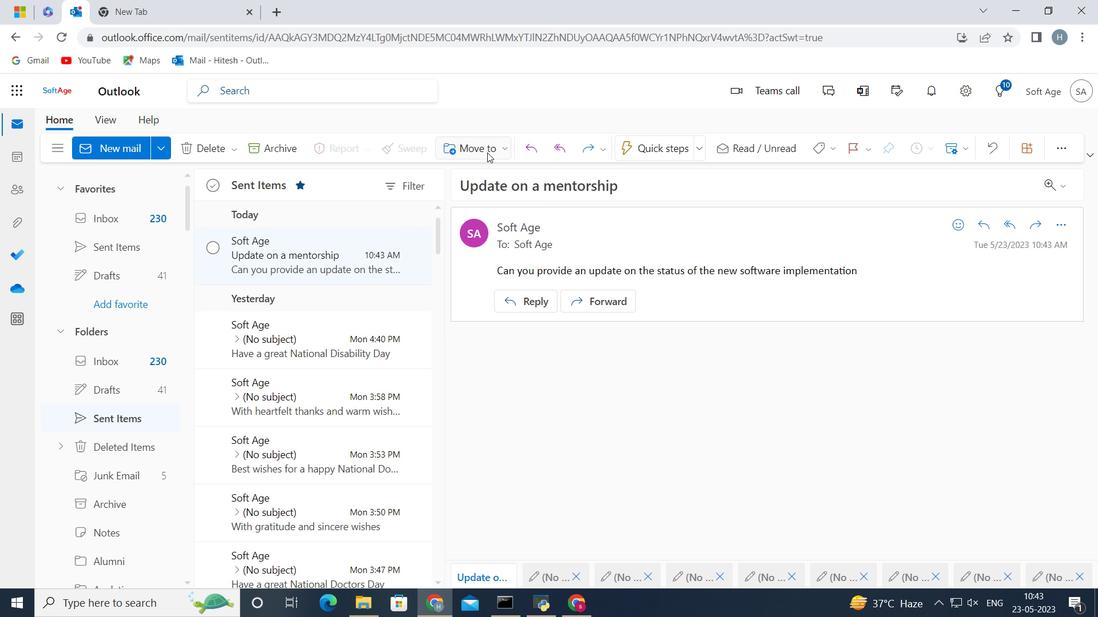 
Action: Mouse moved to (511, 180)
Screenshot: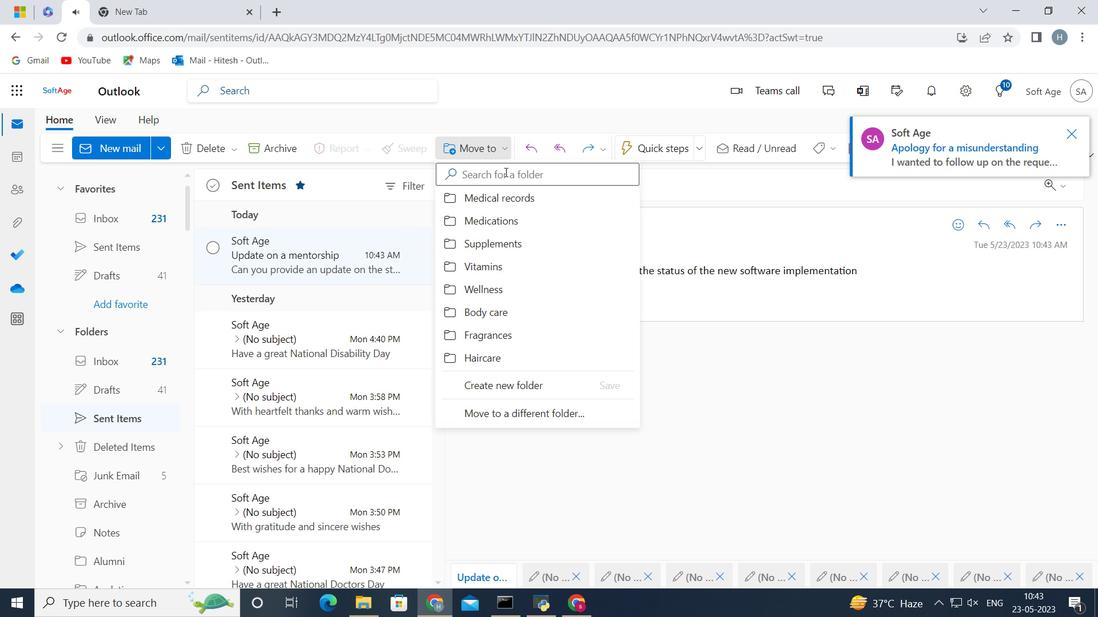 
Action: Mouse pressed left at (511, 180)
Screenshot: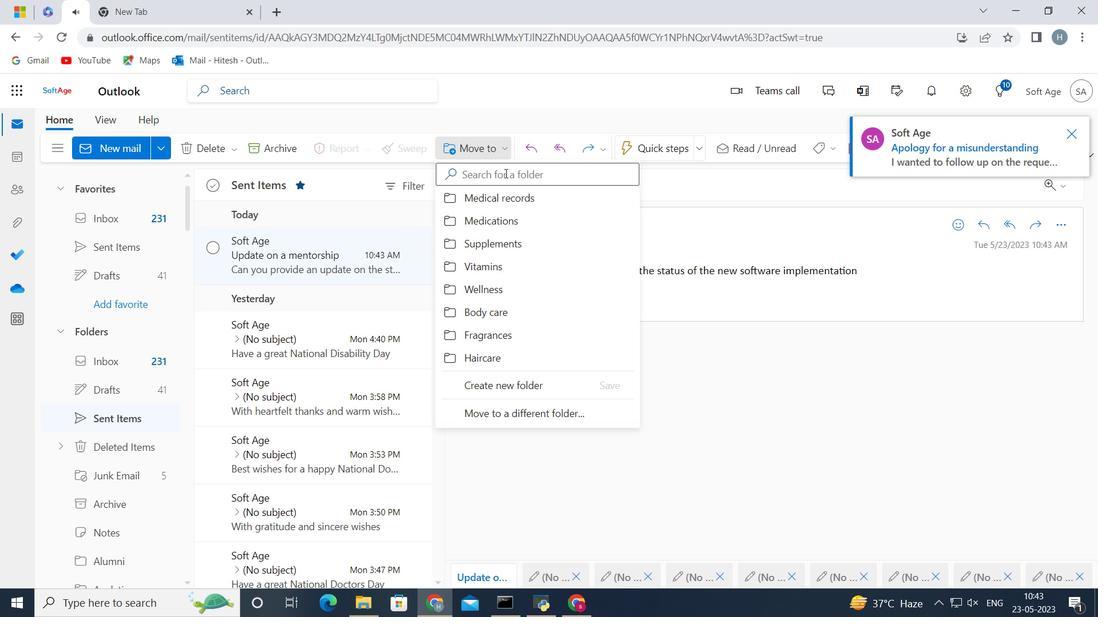 
Action: Mouse moved to (511, 180)
Screenshot: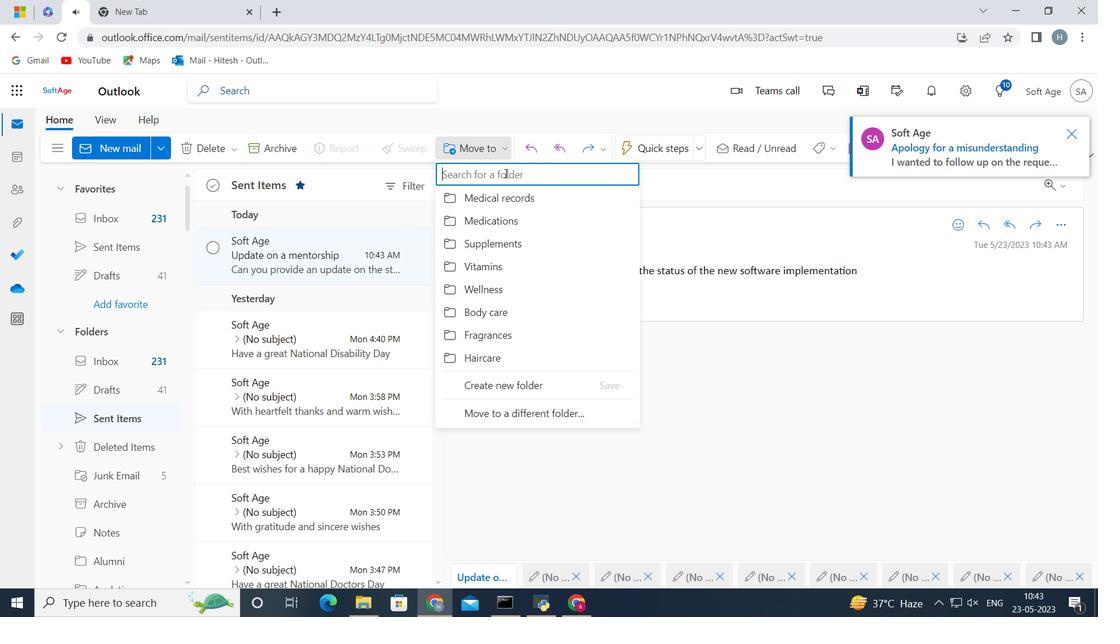 
Action: Key pressed <Key.shift>Insurance
Screenshot: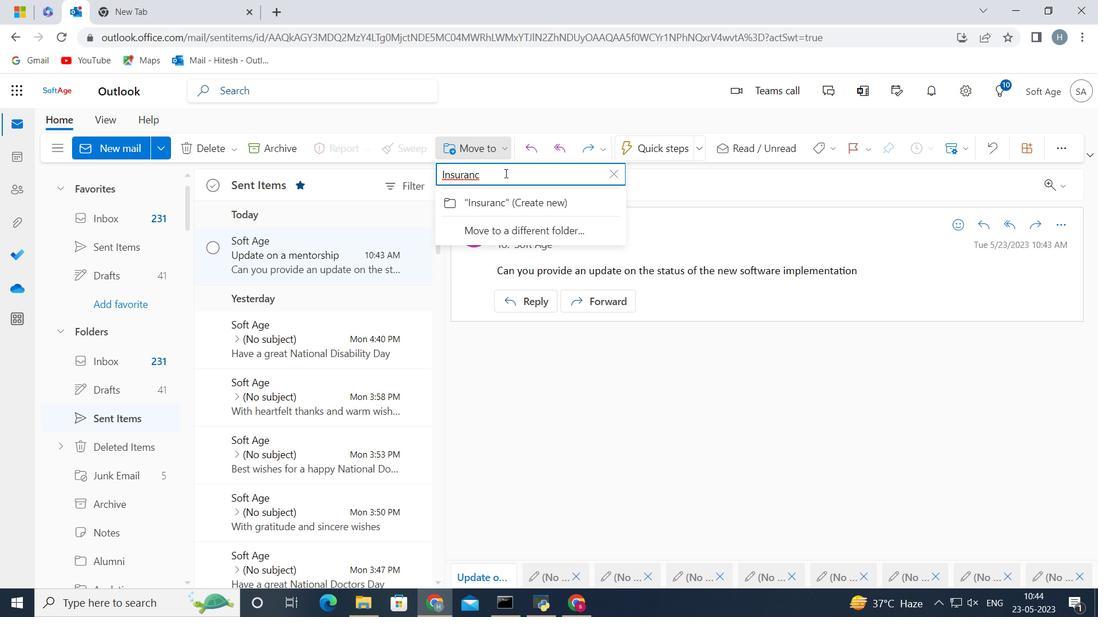
Action: Mouse moved to (450, 204)
Screenshot: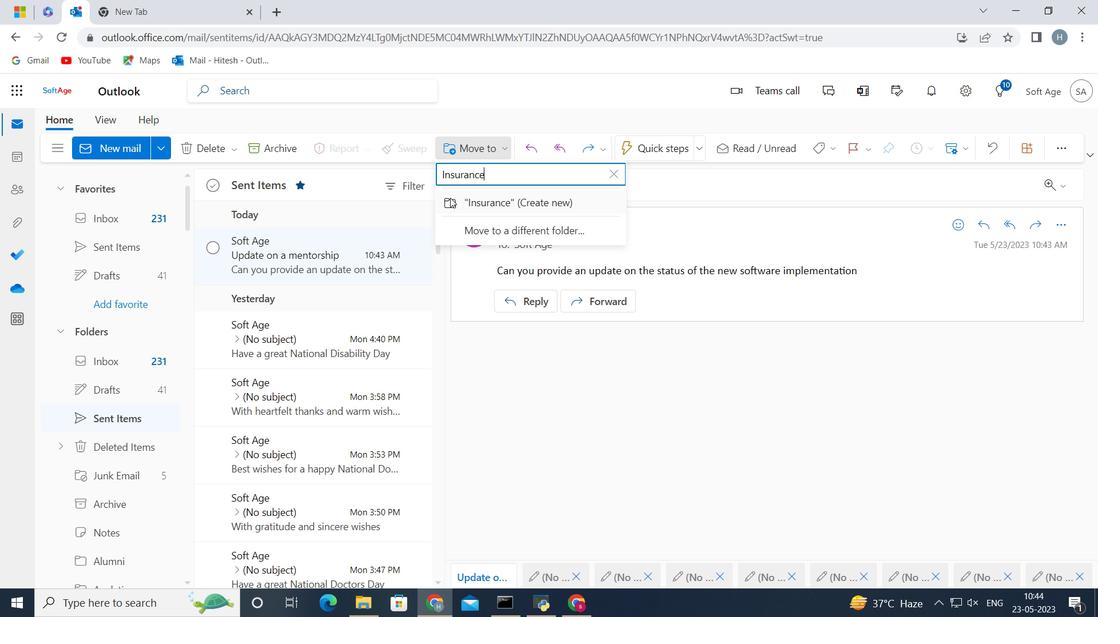 
Action: Mouse pressed left at (450, 204)
Screenshot: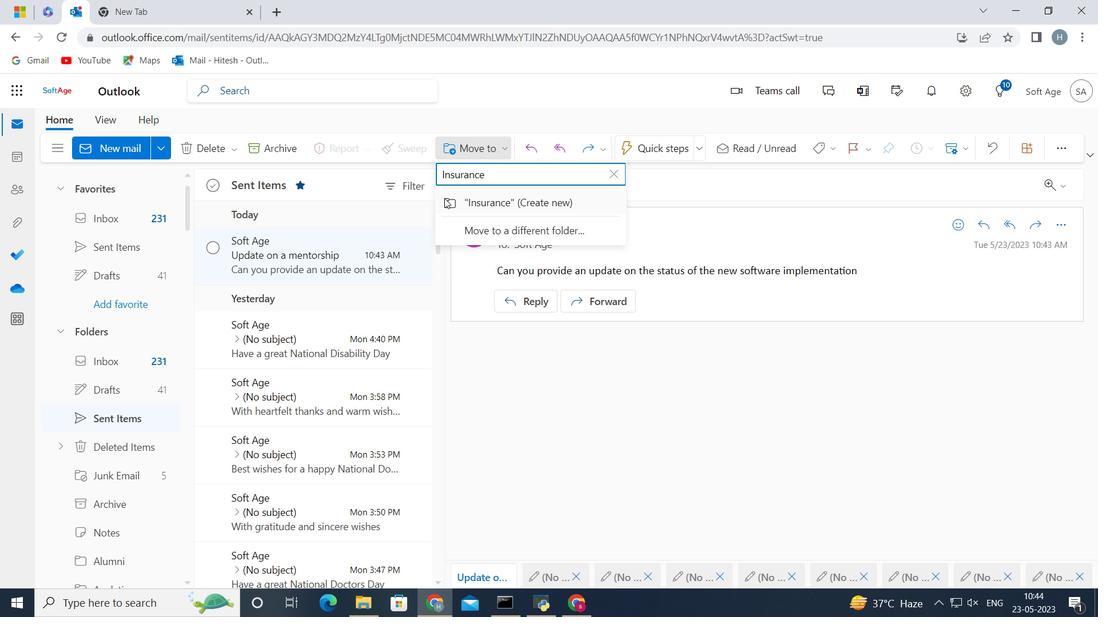
Action: Mouse moved to (637, 356)
Screenshot: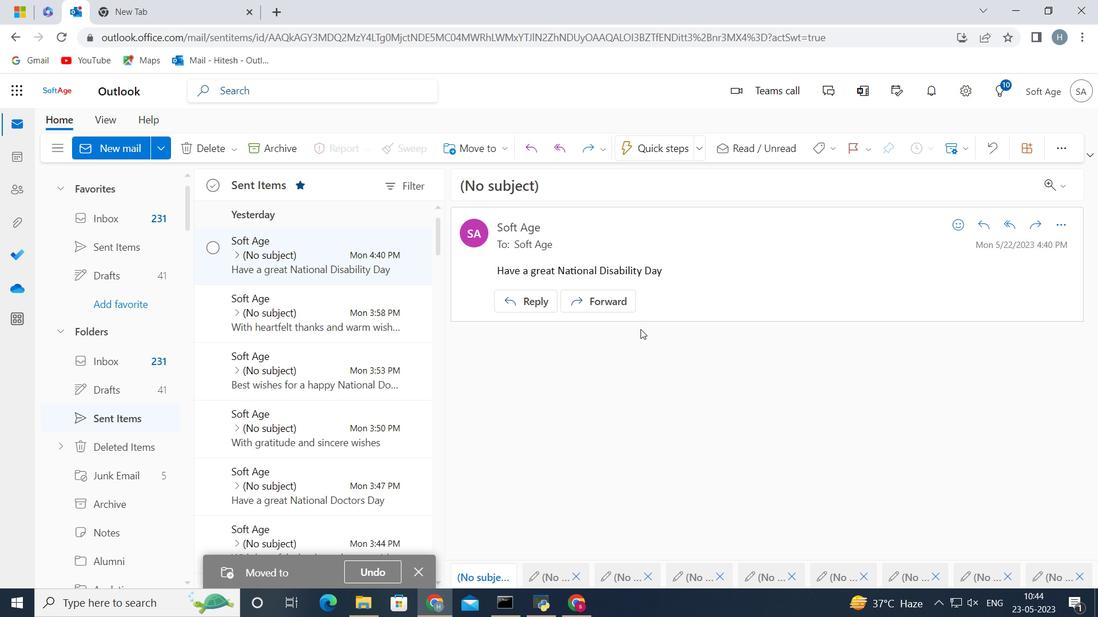 
